 Task: Install a new extension from the Chrome Web Store.
Action: Mouse moved to (400, 249)
Screenshot: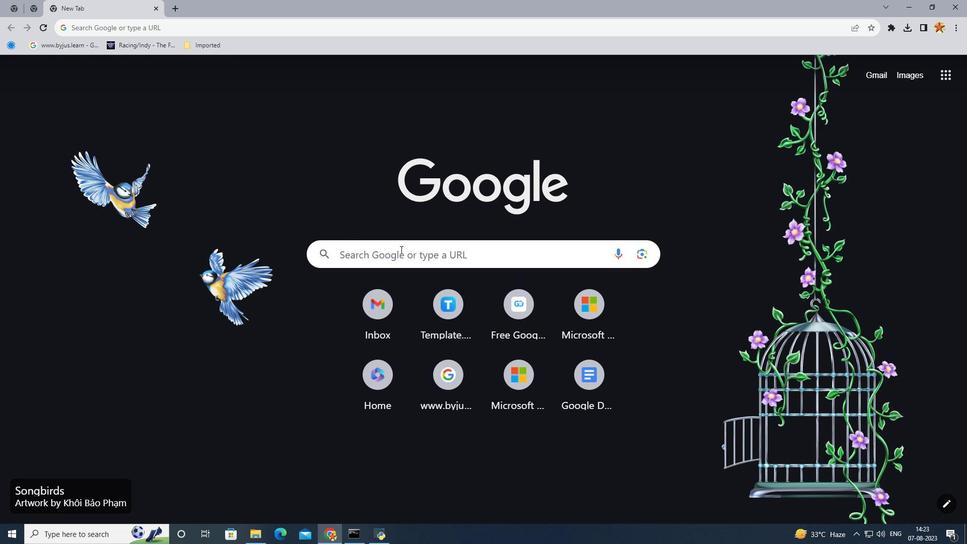 
Action: Mouse pressed left at (400, 249)
Screenshot: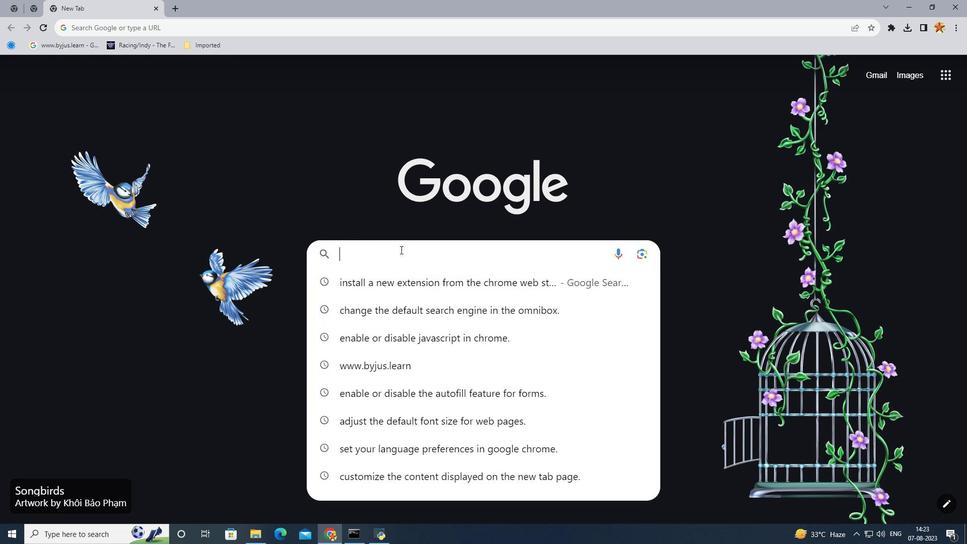 
Action: Key pressed chrom
Screenshot: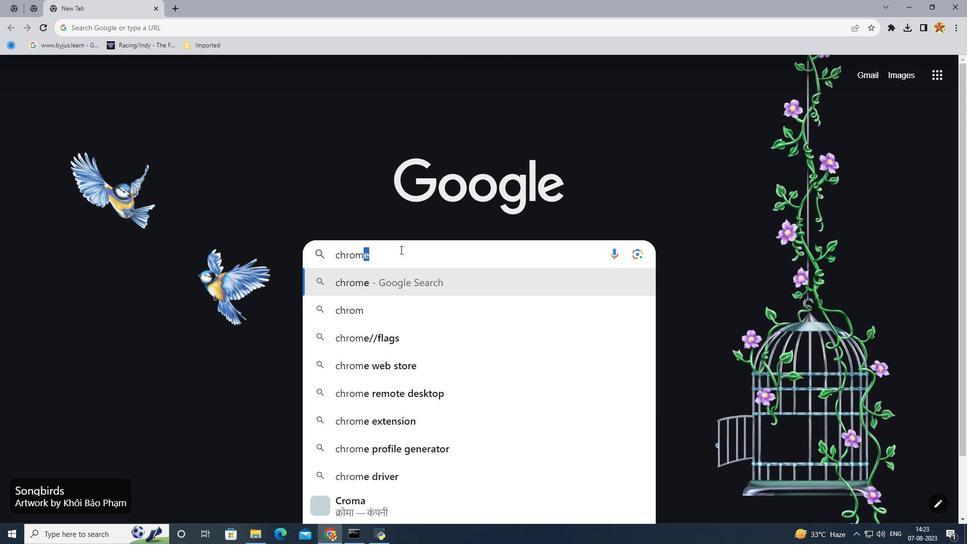 
Action: Mouse moved to (345, 358)
Screenshot: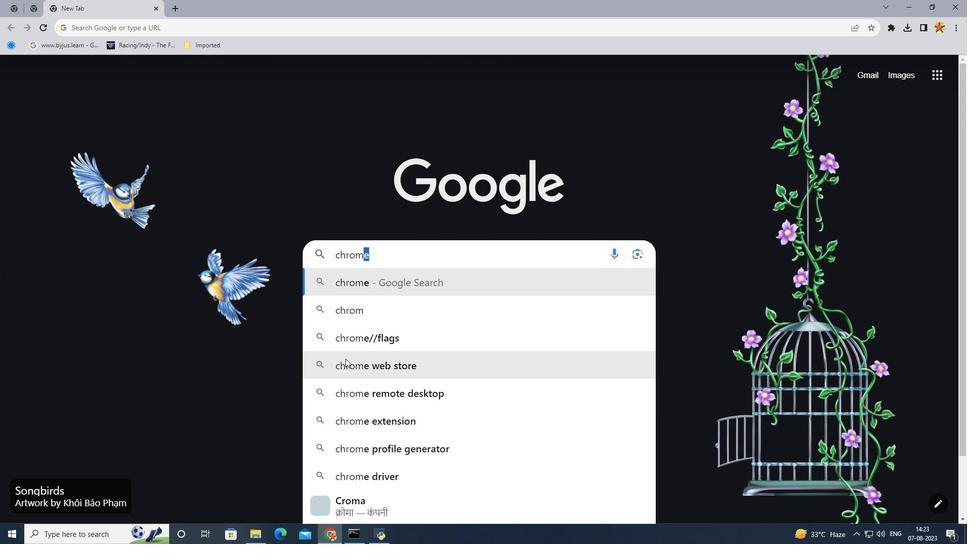 
Action: Key pressed e<Key.space>we
Screenshot: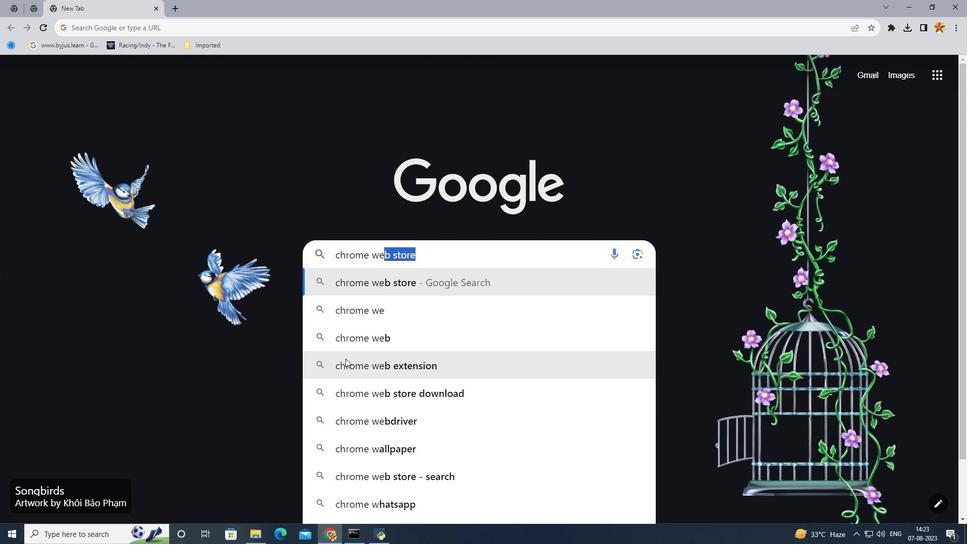 
Action: Mouse moved to (345, 358)
Screenshot: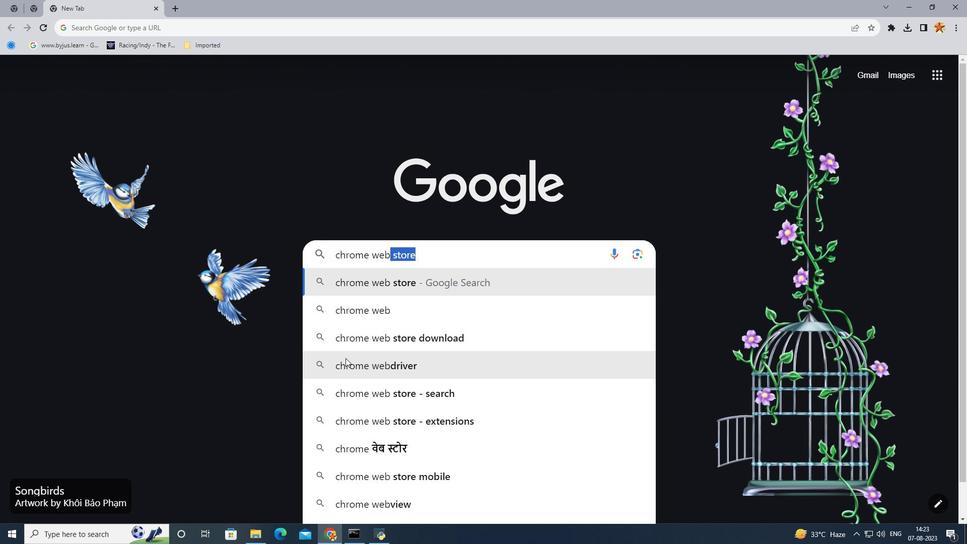 
Action: Key pressed b<Key.space>s
Screenshot: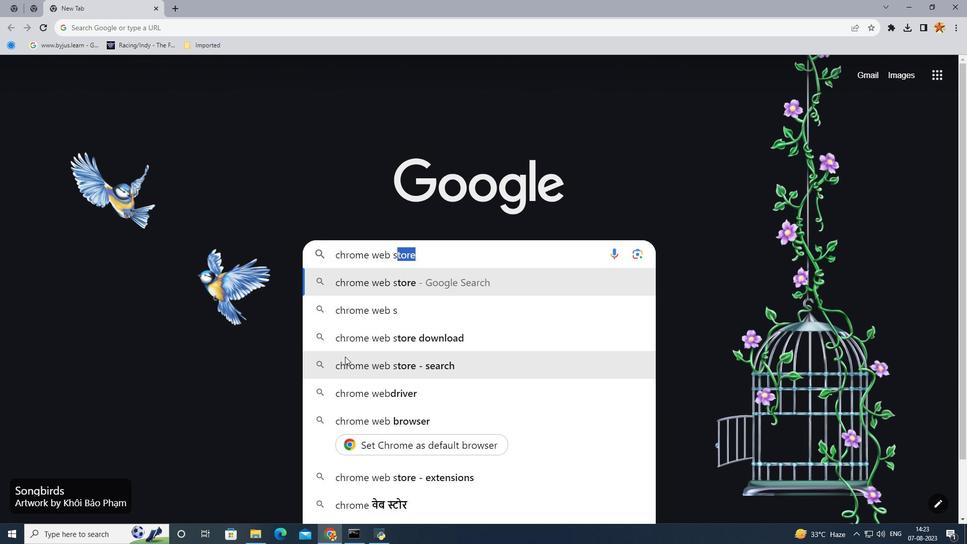 
Action: Mouse moved to (344, 354)
Screenshot: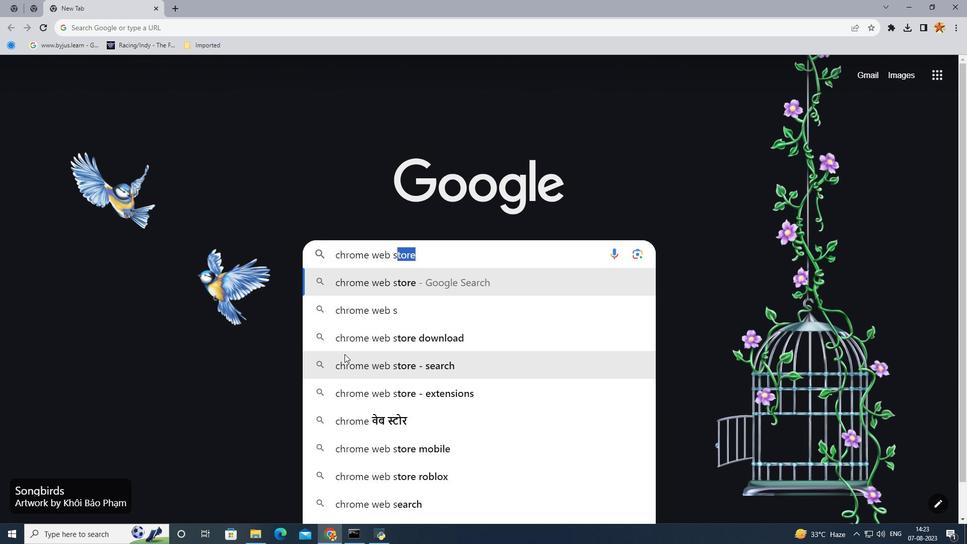 
Action: Key pressed to
Screenshot: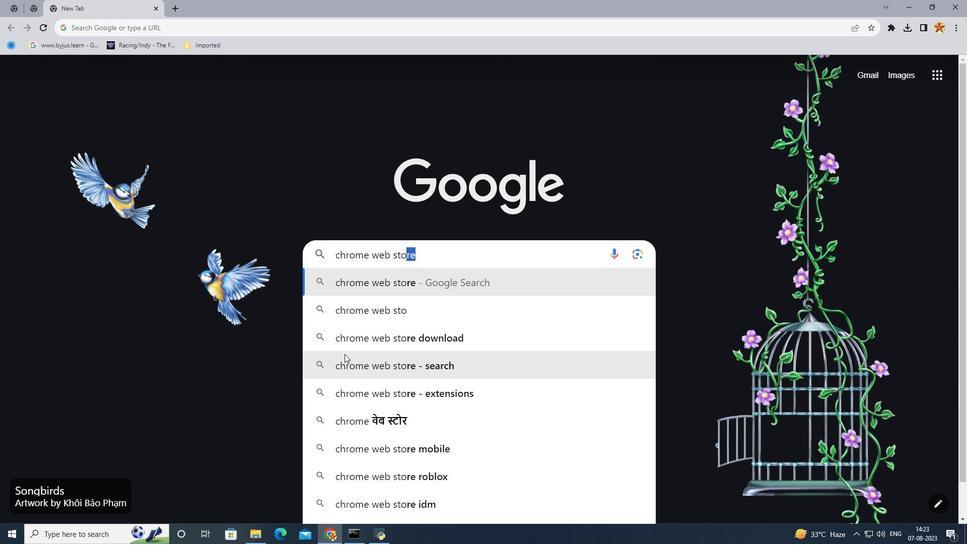 
Action: Mouse moved to (456, 282)
Screenshot: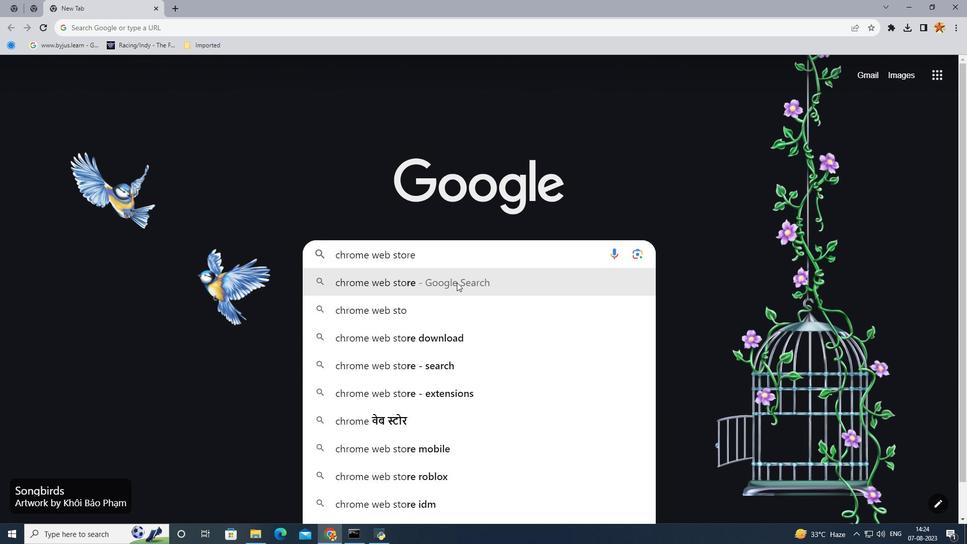 
Action: Mouse pressed left at (456, 282)
Screenshot: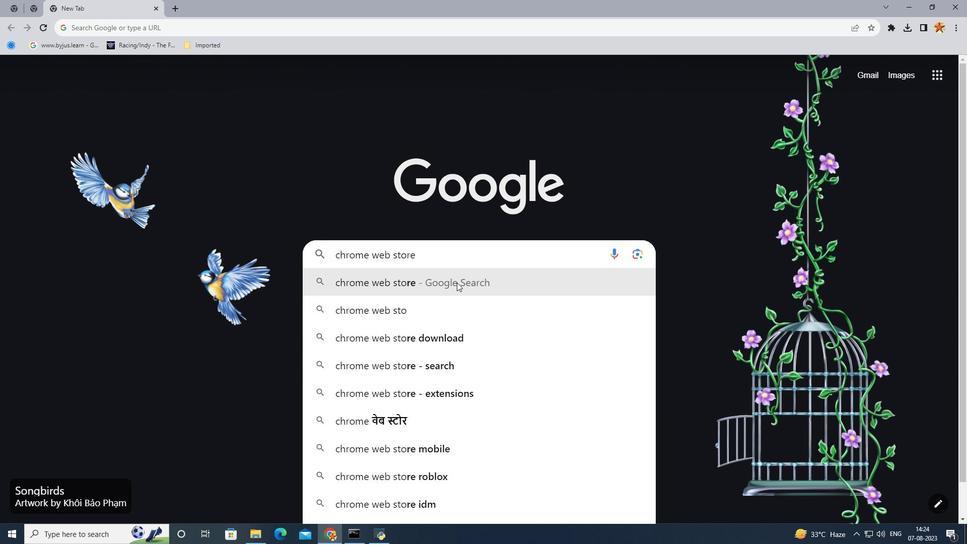
Action: Mouse moved to (213, 200)
Screenshot: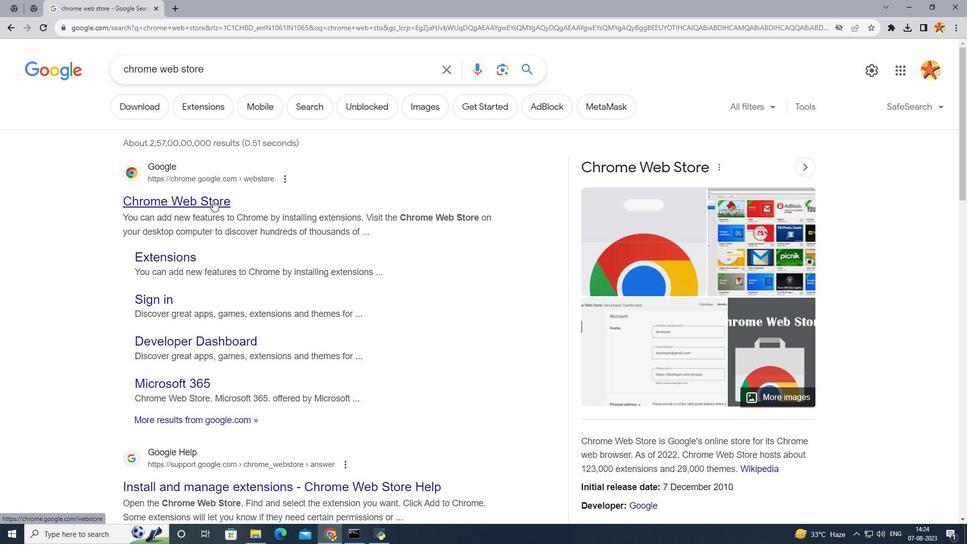 
Action: Mouse pressed left at (213, 200)
Screenshot: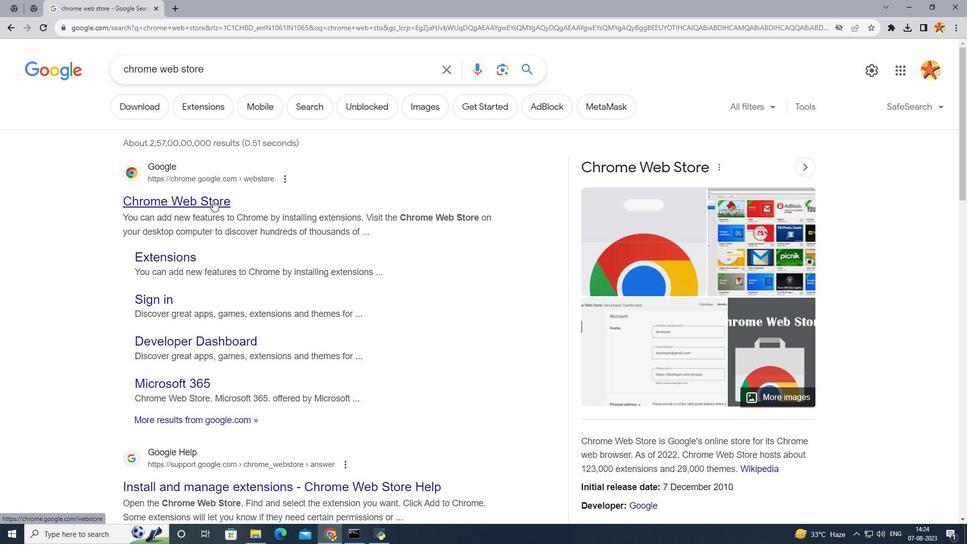 
Action: Mouse moved to (171, 265)
Screenshot: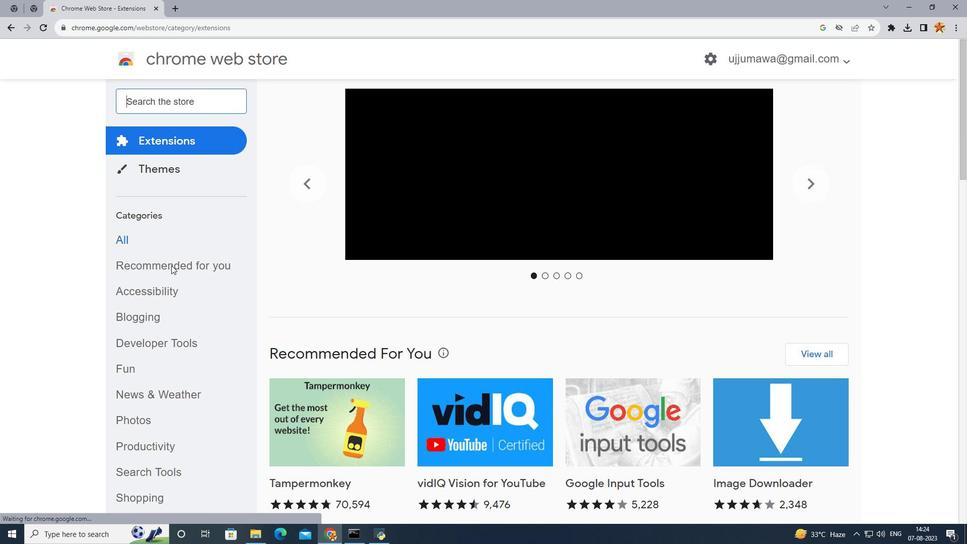
Action: Mouse scrolled (171, 264) with delta (0, 0)
Screenshot: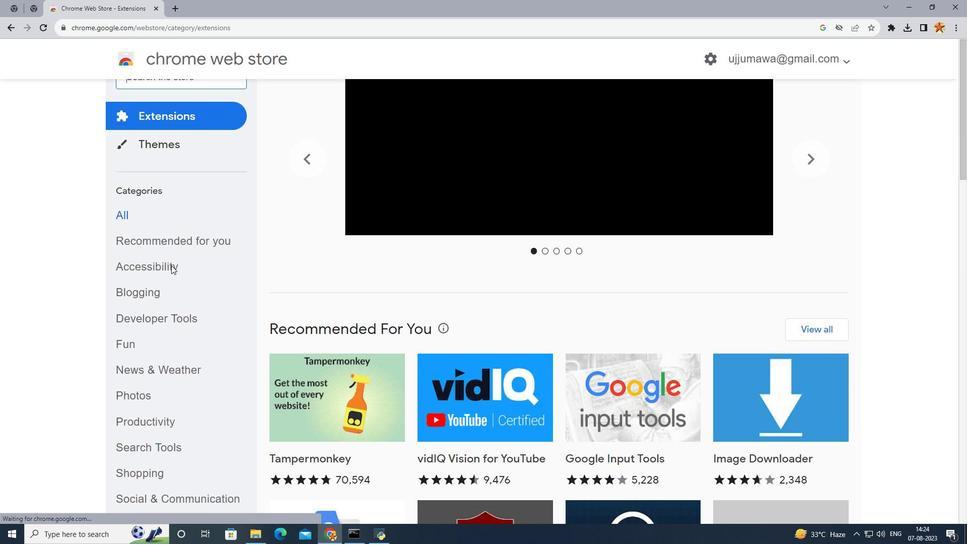 
Action: Mouse scrolled (171, 264) with delta (0, 0)
Screenshot: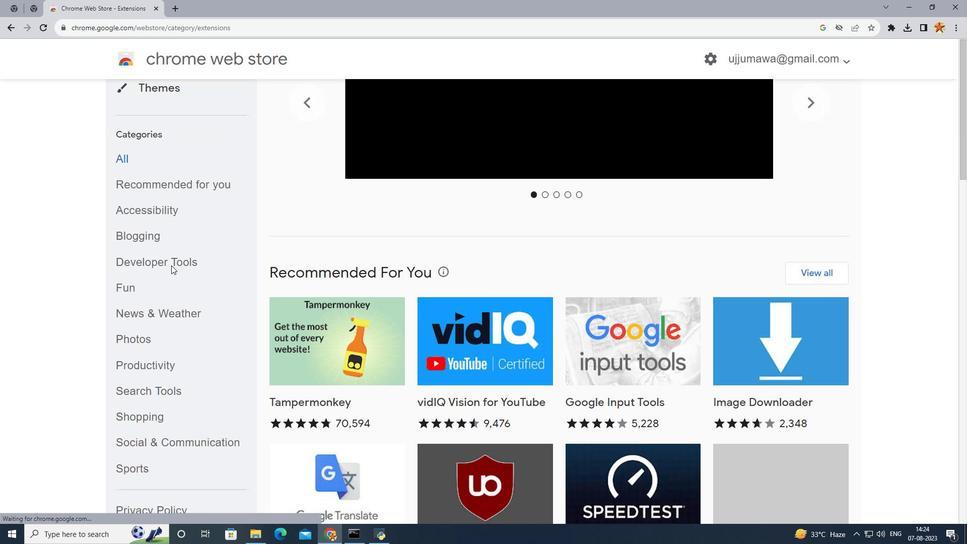 
Action: Mouse scrolled (171, 264) with delta (0, 0)
Screenshot: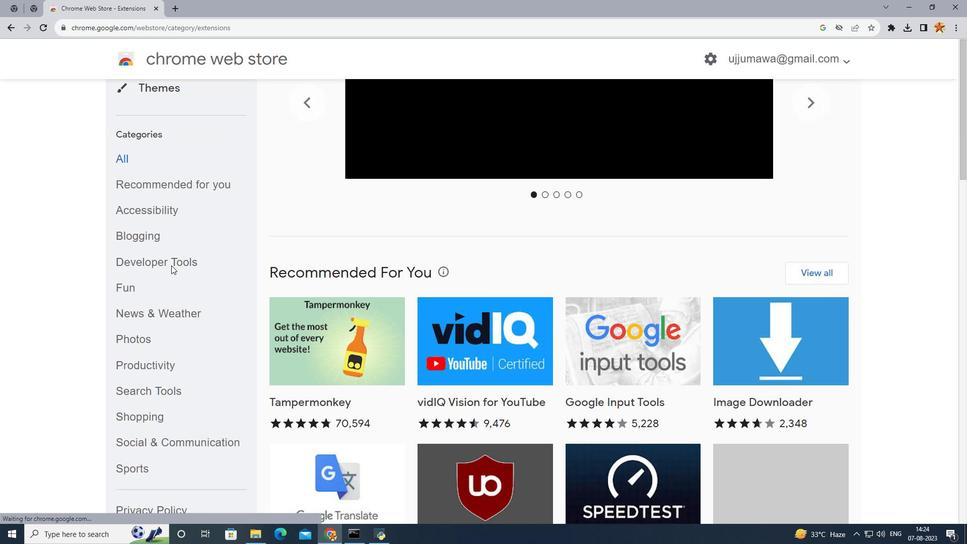
Action: Mouse moved to (179, 317)
Screenshot: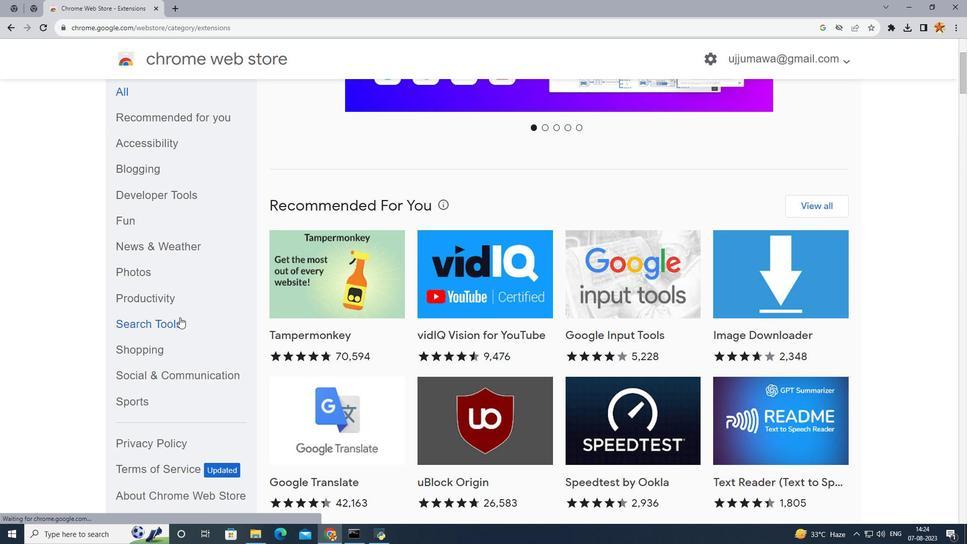
Action: Mouse scrolled (179, 317) with delta (0, 0)
Screenshot: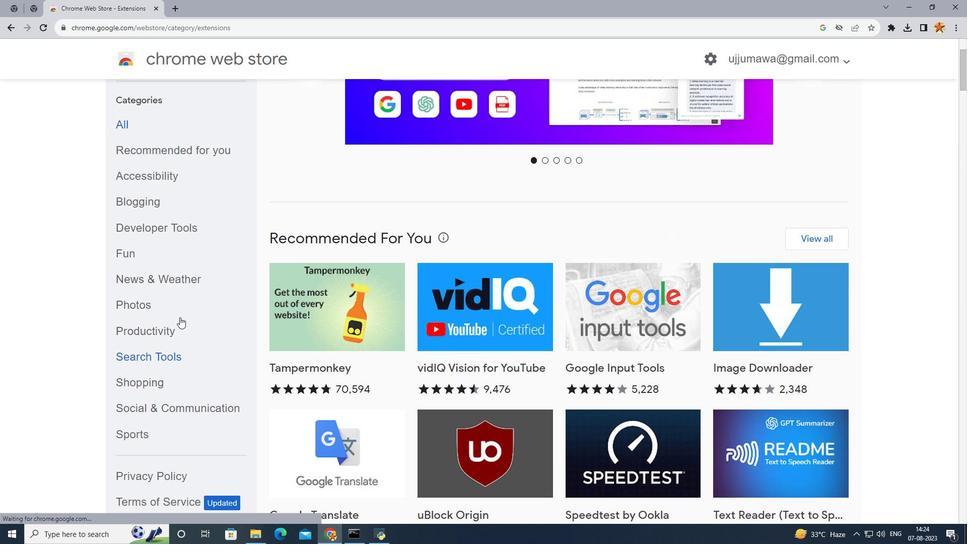 
Action: Mouse scrolled (179, 317) with delta (0, 0)
Screenshot: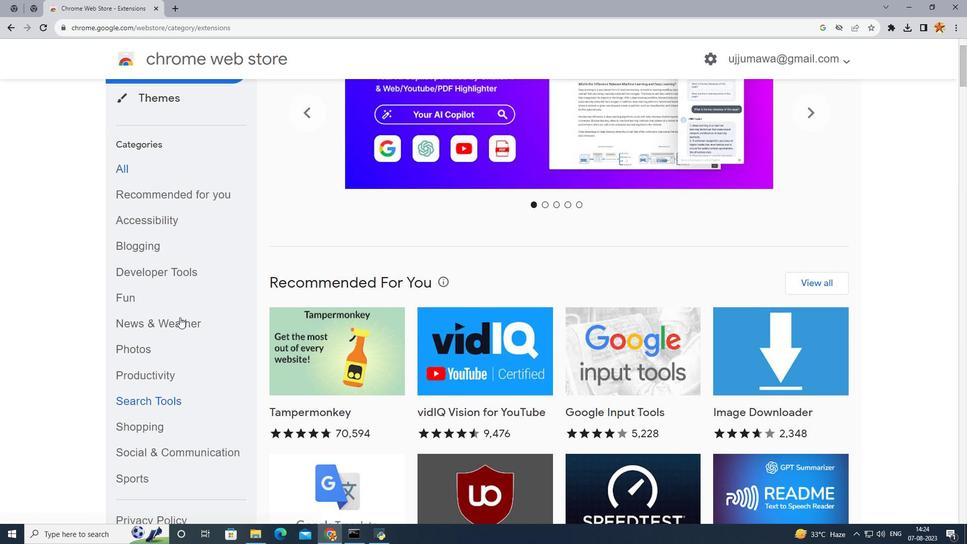 
Action: Mouse scrolled (179, 316) with delta (0, 0)
Screenshot: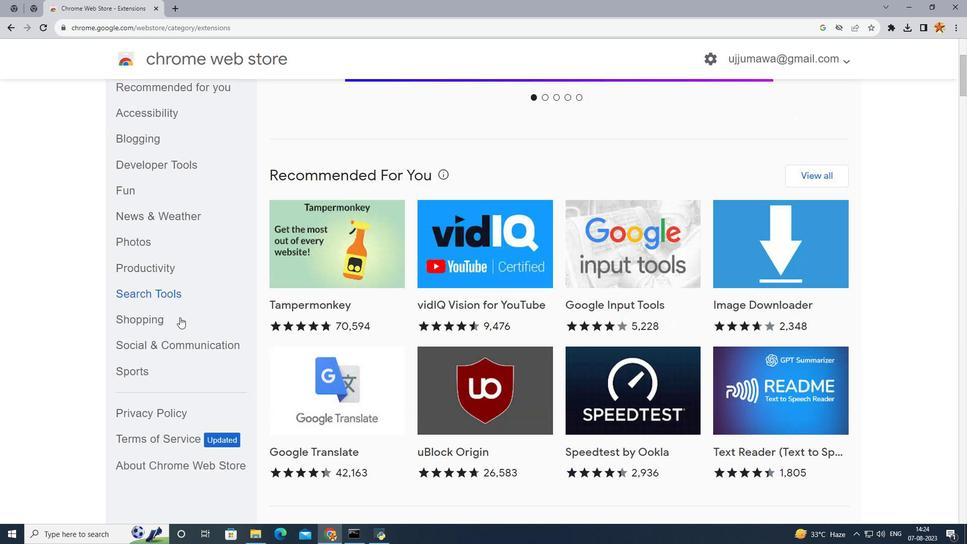 
Action: Mouse scrolled (179, 316) with delta (0, 0)
Screenshot: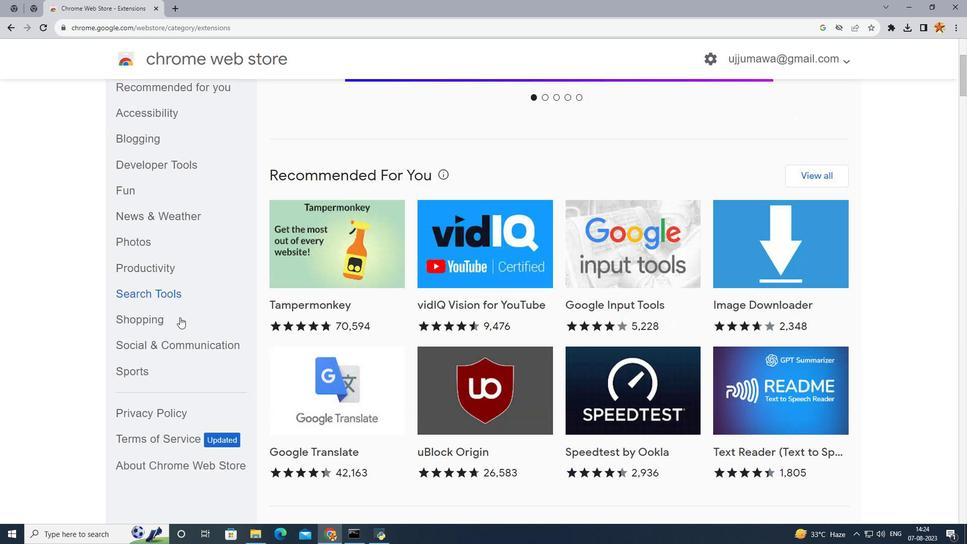 
Action: Mouse scrolled (179, 316) with delta (0, 0)
Screenshot: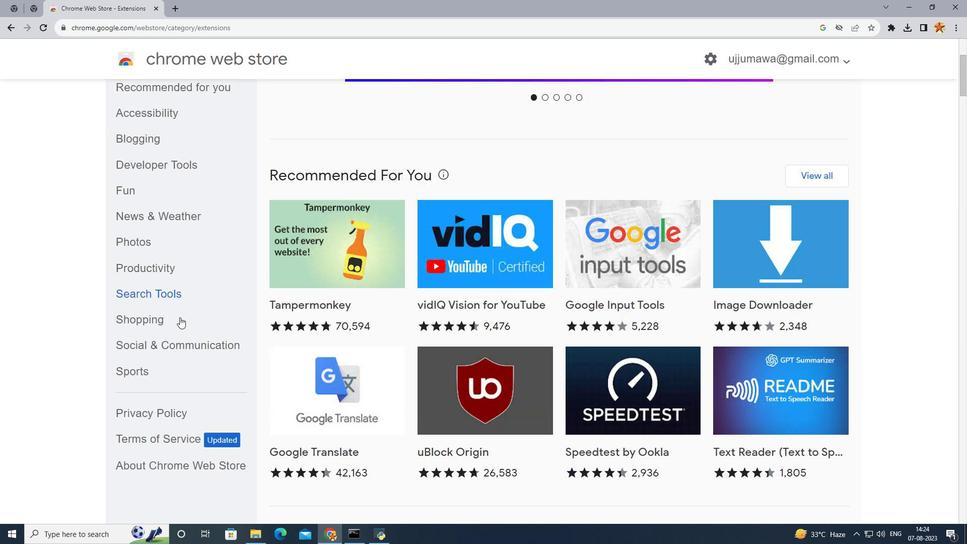
Action: Mouse scrolled (179, 316) with delta (0, 0)
Screenshot: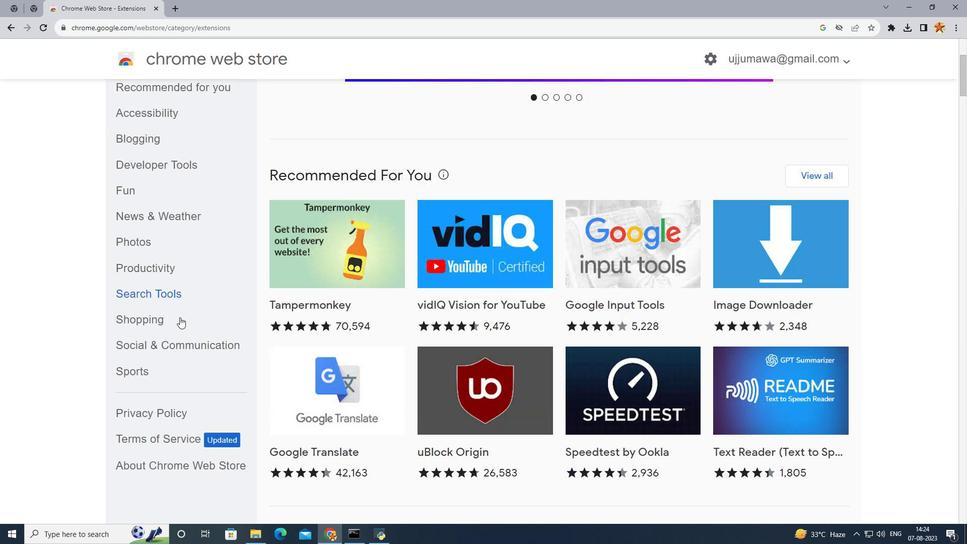 
Action: Mouse scrolled (179, 316) with delta (0, 0)
Screenshot: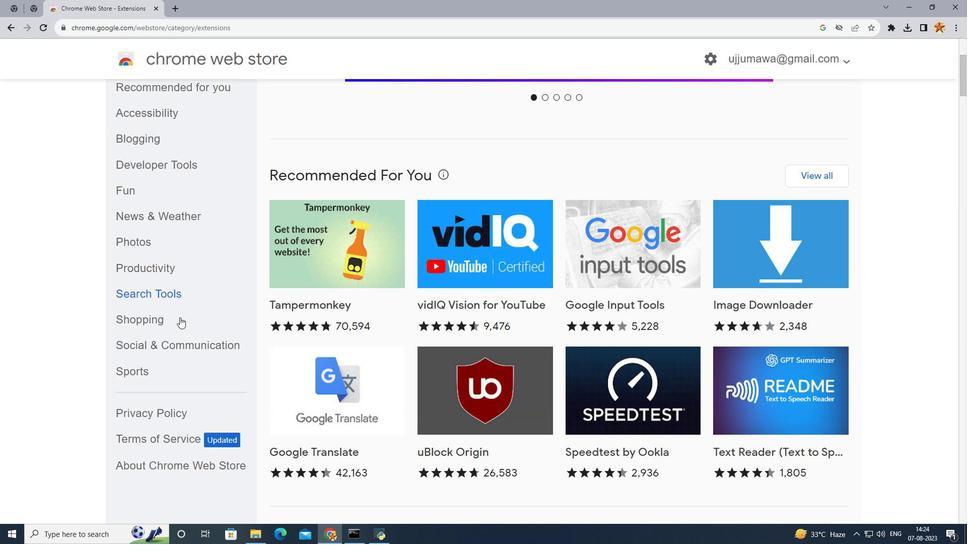 
Action: Mouse scrolled (179, 317) with delta (0, 0)
Screenshot: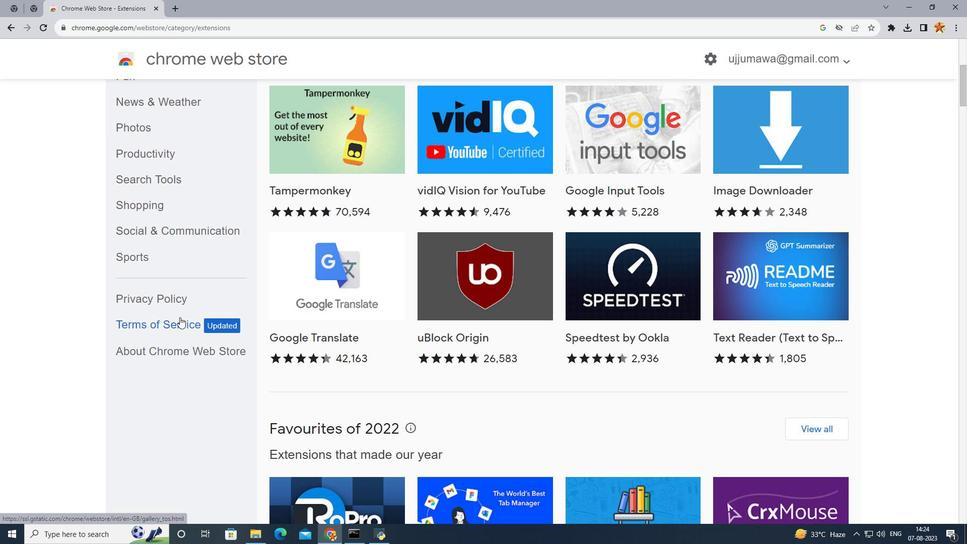 
Action: Mouse scrolled (179, 317) with delta (0, 0)
Screenshot: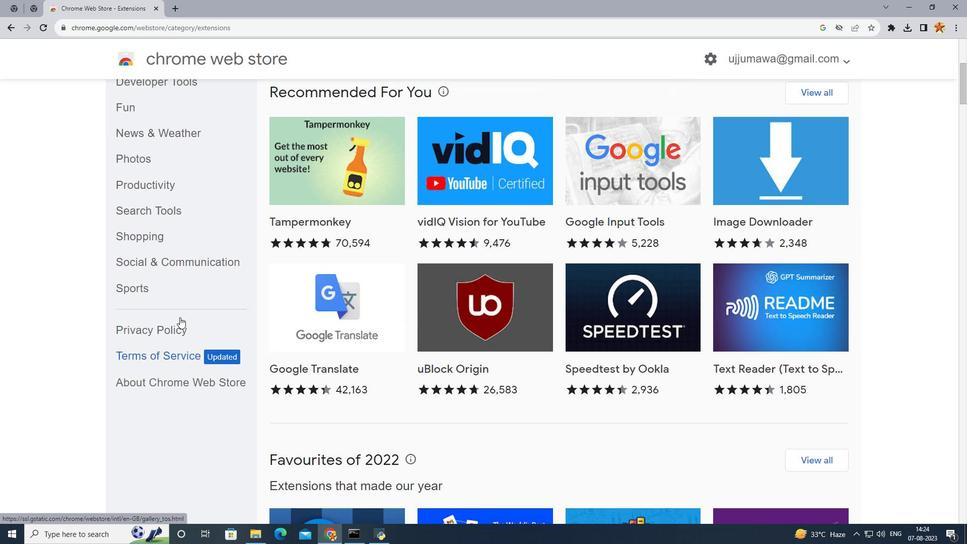 
Action: Mouse scrolled (179, 317) with delta (0, 0)
Screenshot: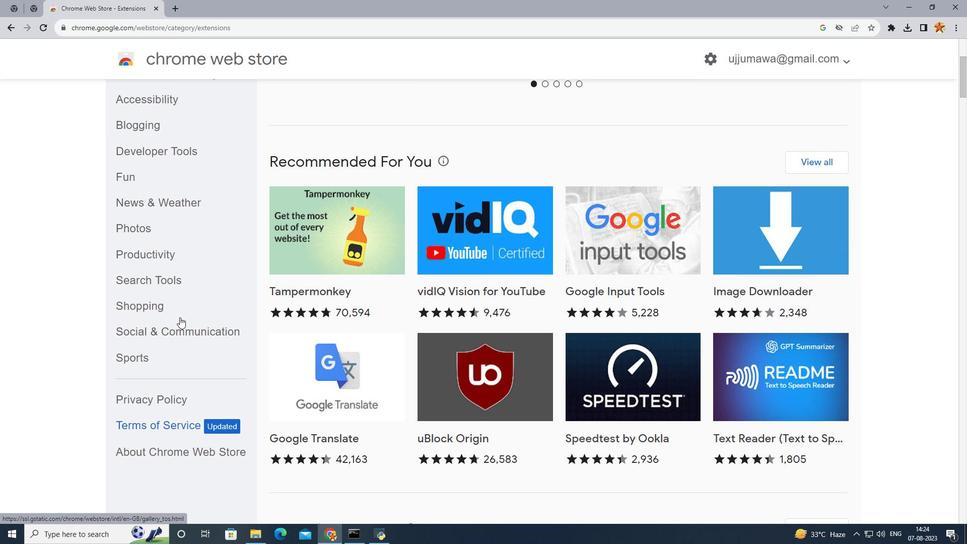 
Action: Mouse scrolled (179, 317) with delta (0, 0)
Screenshot: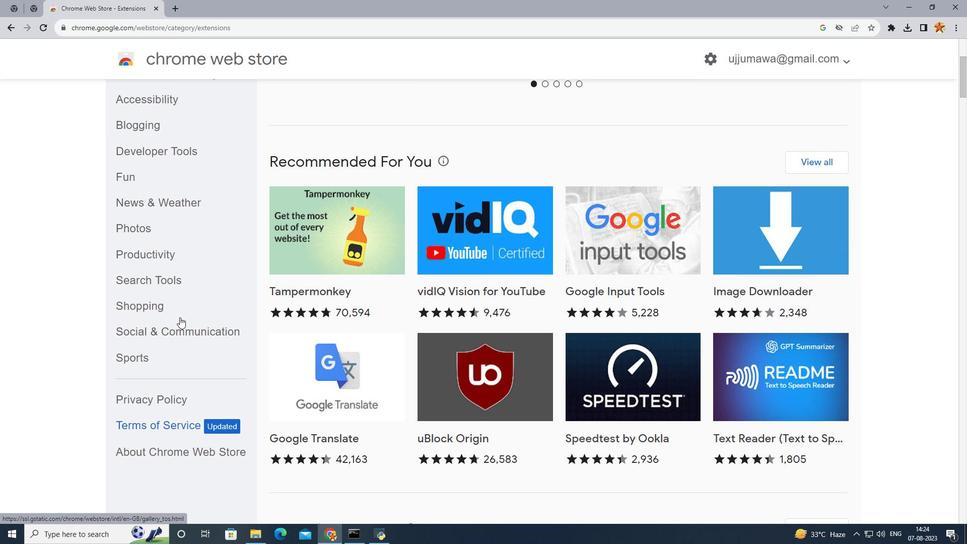 
Action: Mouse scrolled (179, 317) with delta (0, 0)
Screenshot: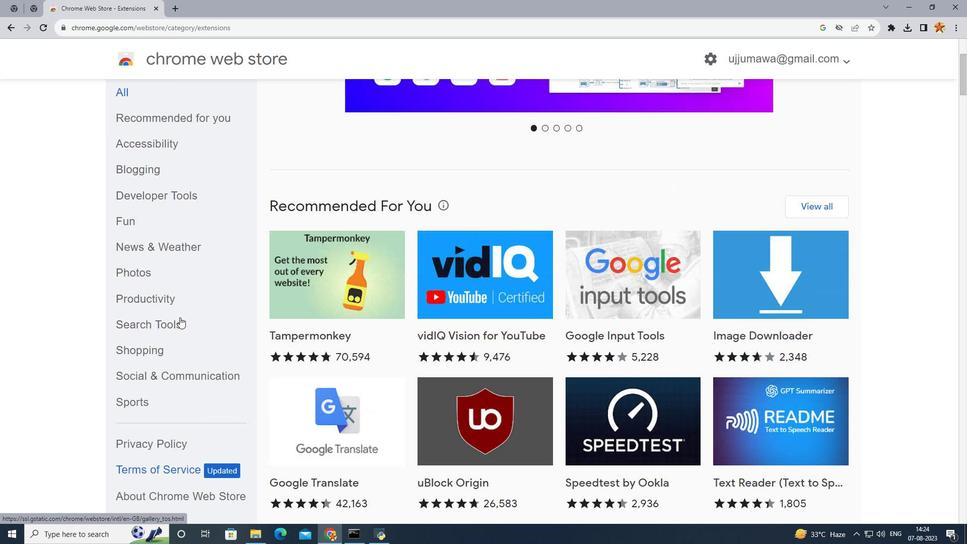 
Action: Mouse scrolled (179, 317) with delta (0, 0)
Screenshot: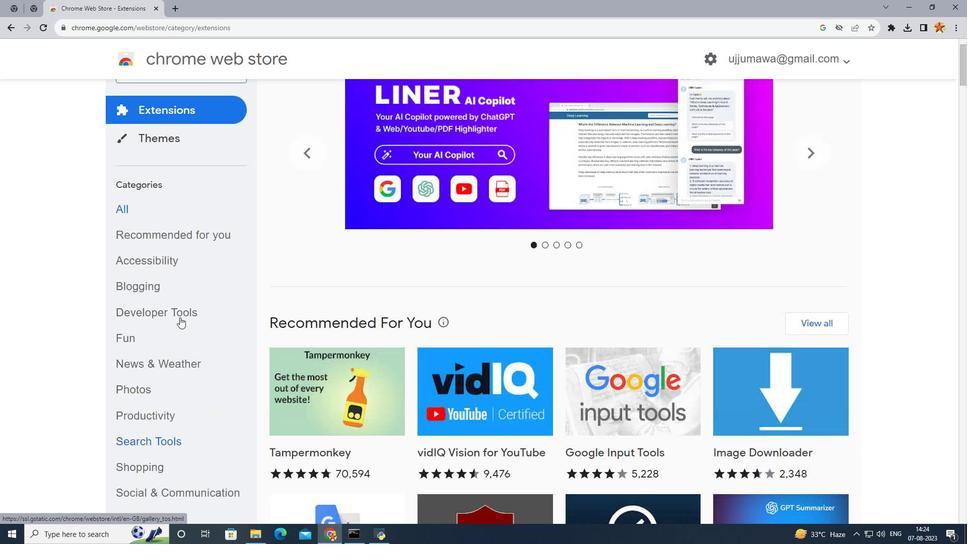 
Action: Mouse scrolled (179, 317) with delta (0, 0)
Screenshot: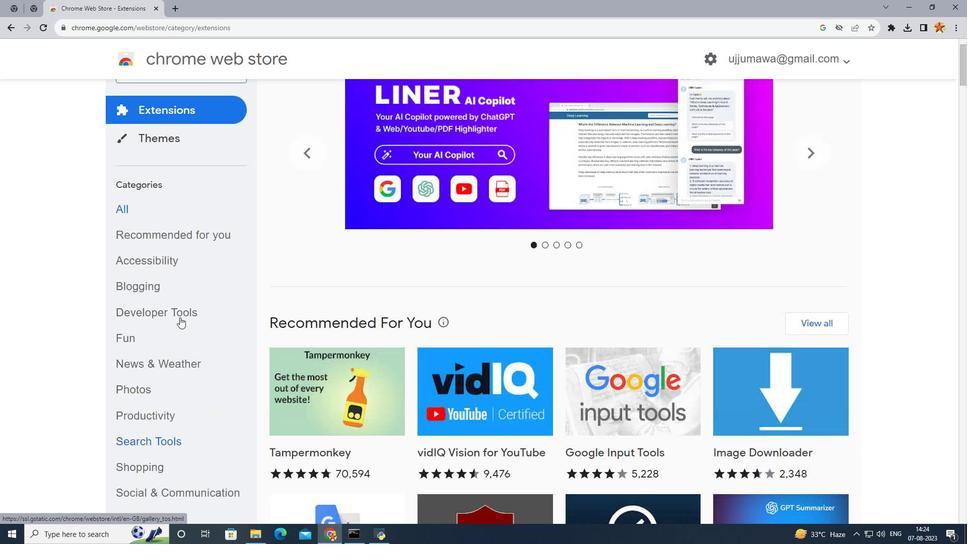 
Action: Mouse scrolled (179, 317) with delta (0, 0)
Screenshot: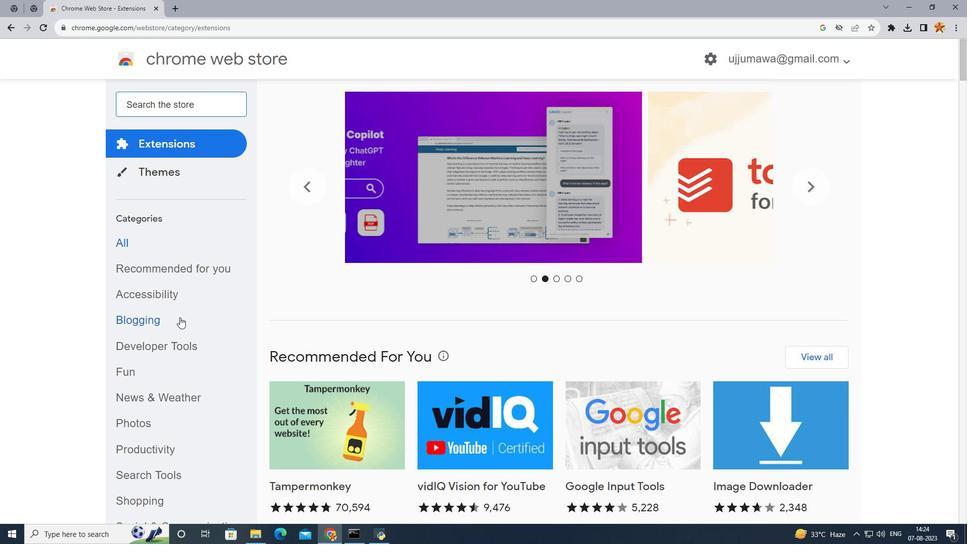 
Action: Mouse scrolled (179, 317) with delta (0, 0)
Screenshot: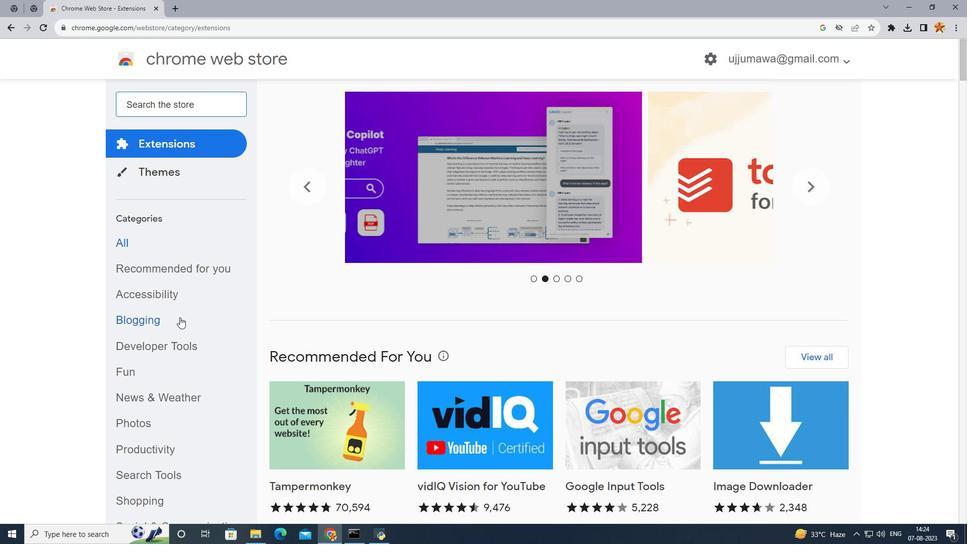 
Action: Mouse scrolled (179, 317) with delta (0, 0)
Screenshot: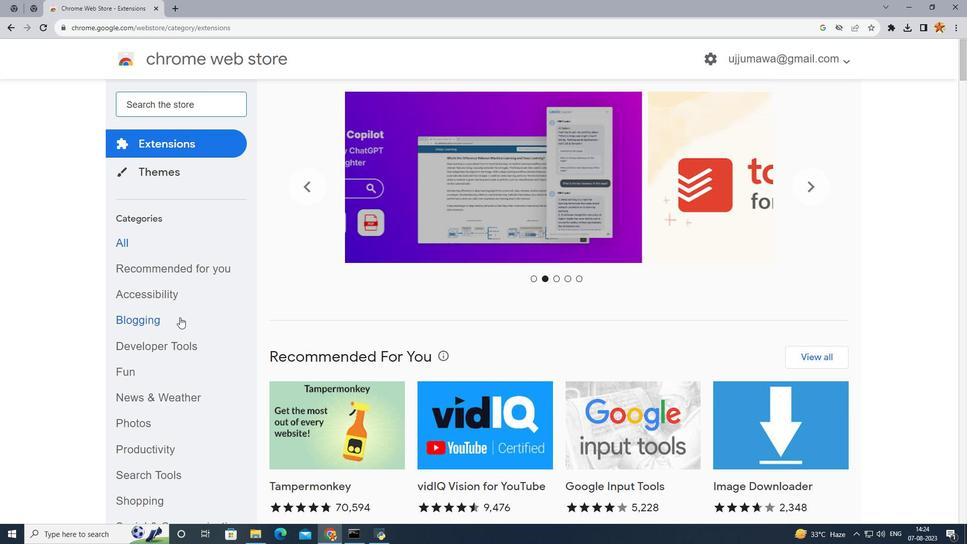 
Action: Mouse scrolled (179, 317) with delta (0, 0)
Screenshot: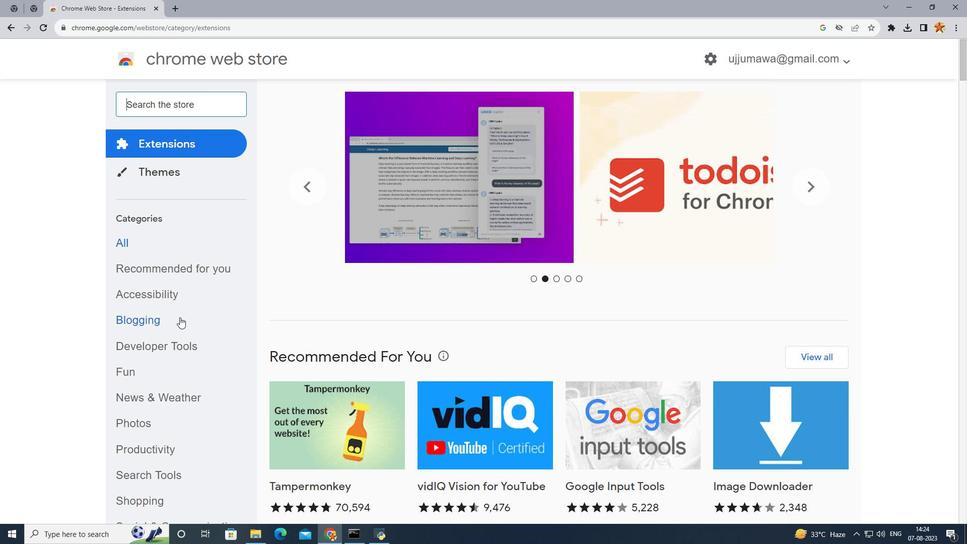 
Action: Mouse scrolled (179, 317) with delta (0, 0)
Screenshot: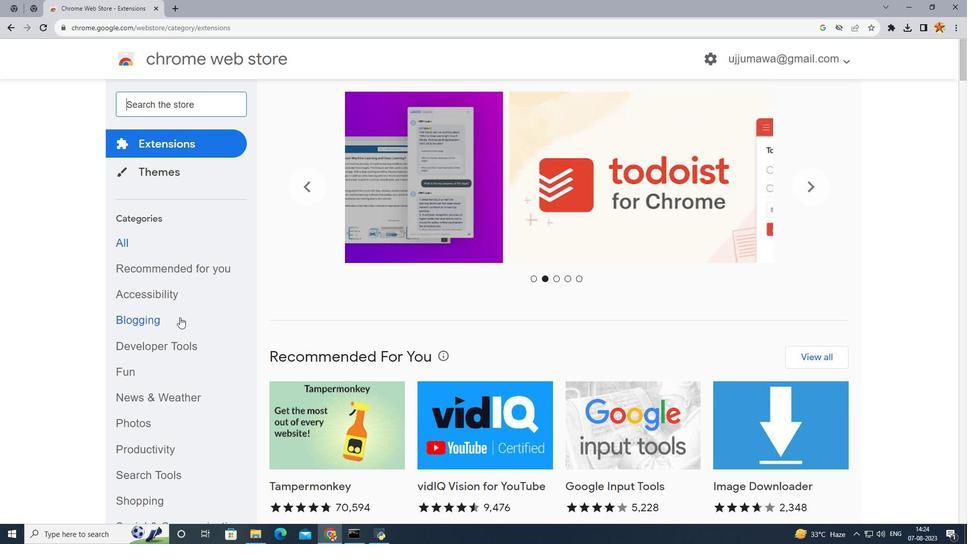 
Action: Mouse moved to (171, 140)
Screenshot: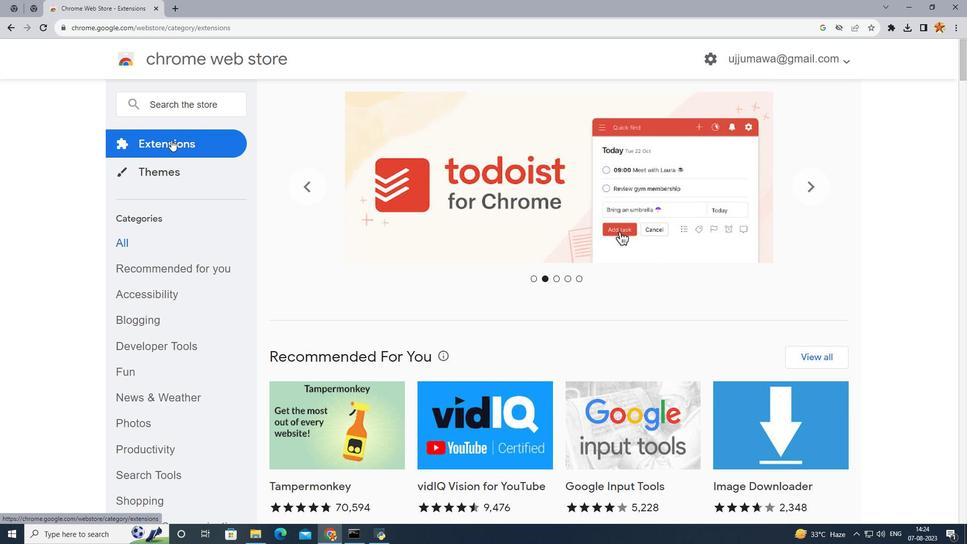 
Action: Mouse pressed left at (171, 140)
Screenshot: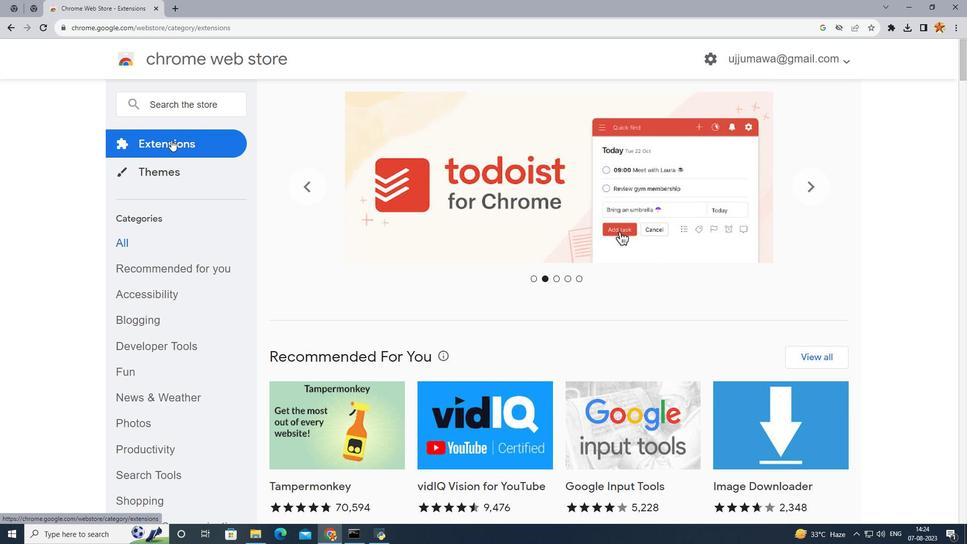 
Action: Mouse moved to (367, 326)
Screenshot: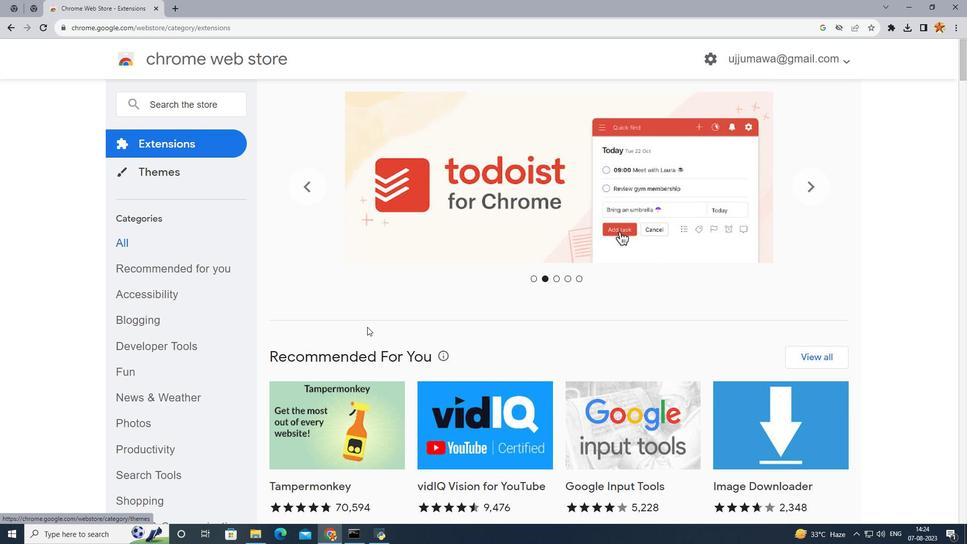 
Action: Mouse scrolled (367, 326) with delta (0, 0)
Screenshot: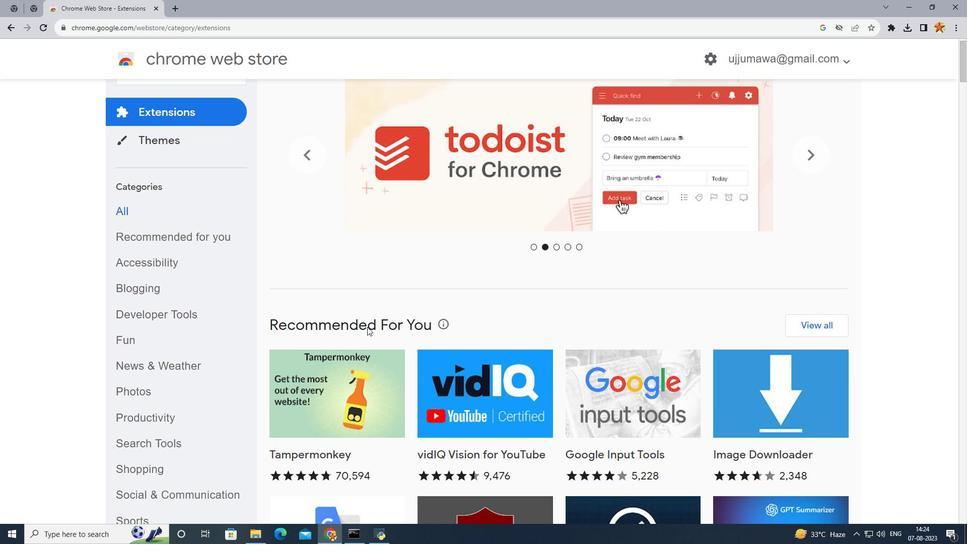 
Action: Mouse scrolled (367, 326) with delta (0, 0)
Screenshot: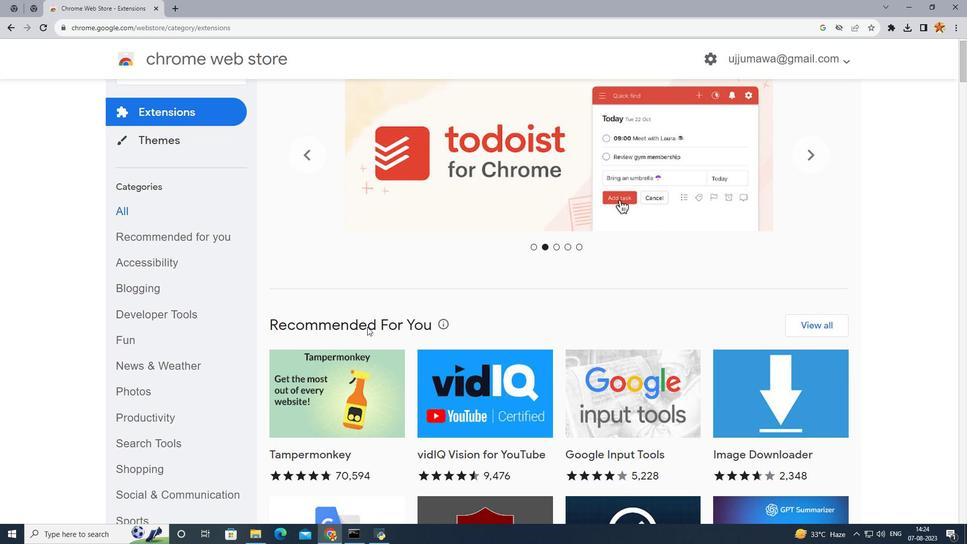 
Action: Mouse scrolled (367, 326) with delta (0, 0)
Screenshot: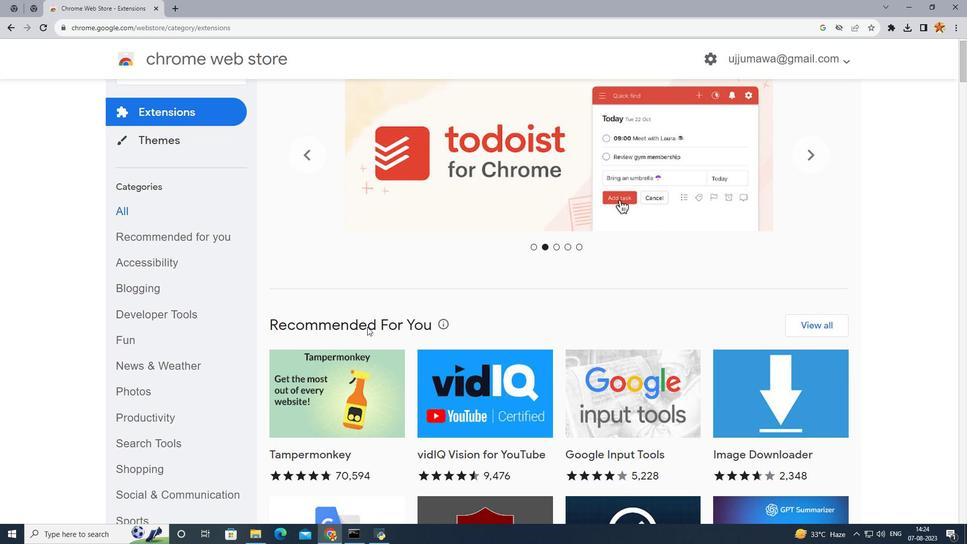 
Action: Mouse scrolled (367, 326) with delta (0, 0)
Screenshot: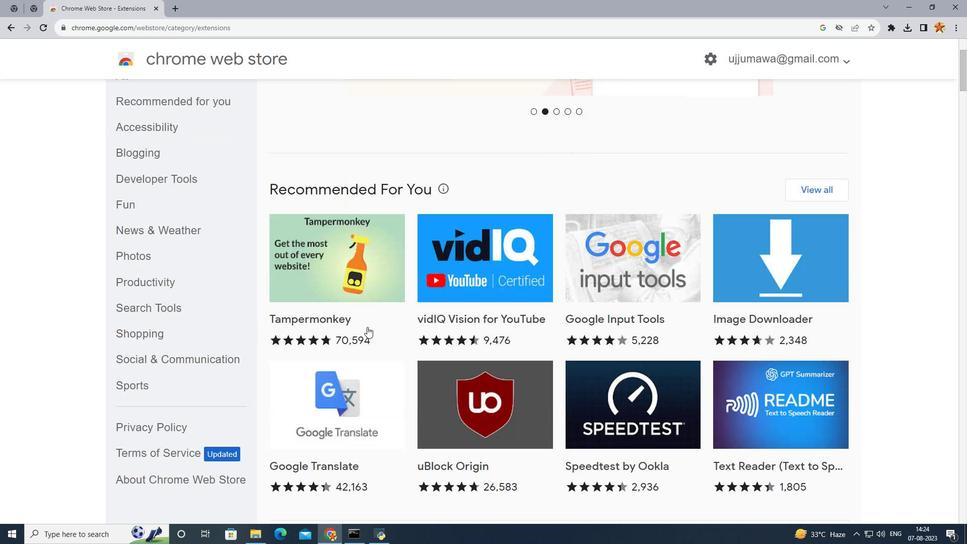 
Action: Mouse scrolled (367, 326) with delta (0, 0)
Screenshot: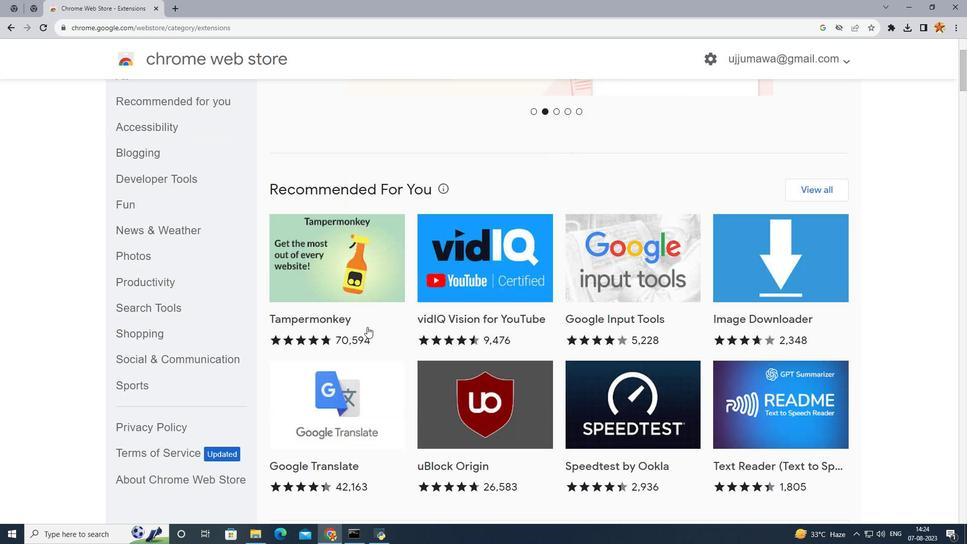 
Action: Mouse scrolled (367, 326) with delta (0, 0)
Screenshot: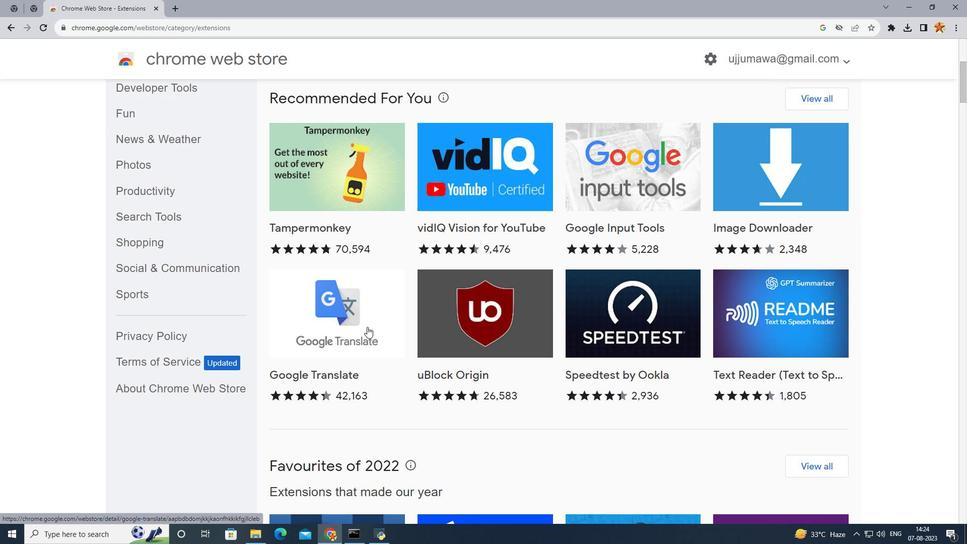 
Action: Mouse scrolled (367, 326) with delta (0, 0)
Screenshot: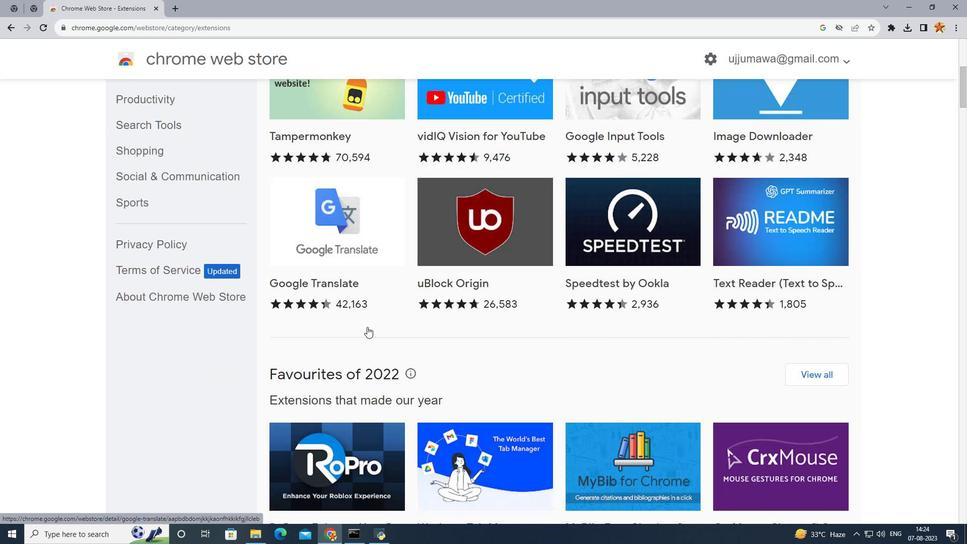 
Action: Mouse scrolled (367, 326) with delta (0, 0)
Screenshot: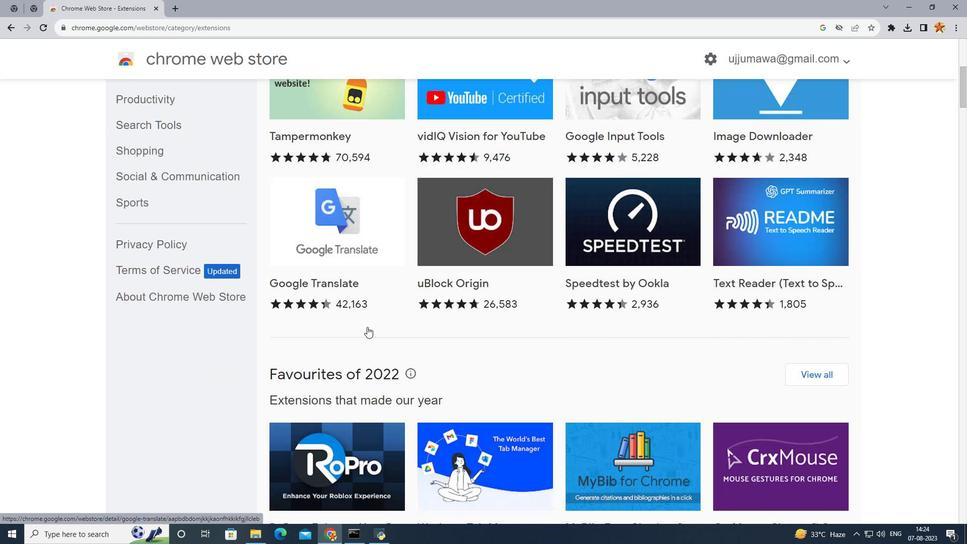 
Action: Mouse scrolled (367, 326) with delta (0, 0)
Screenshot: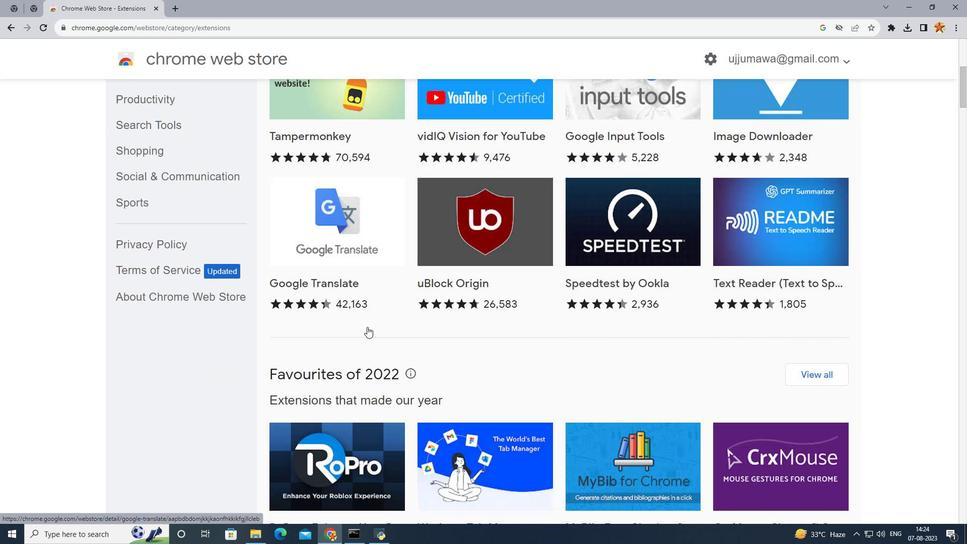 
Action: Mouse scrolled (367, 326) with delta (0, 0)
Screenshot: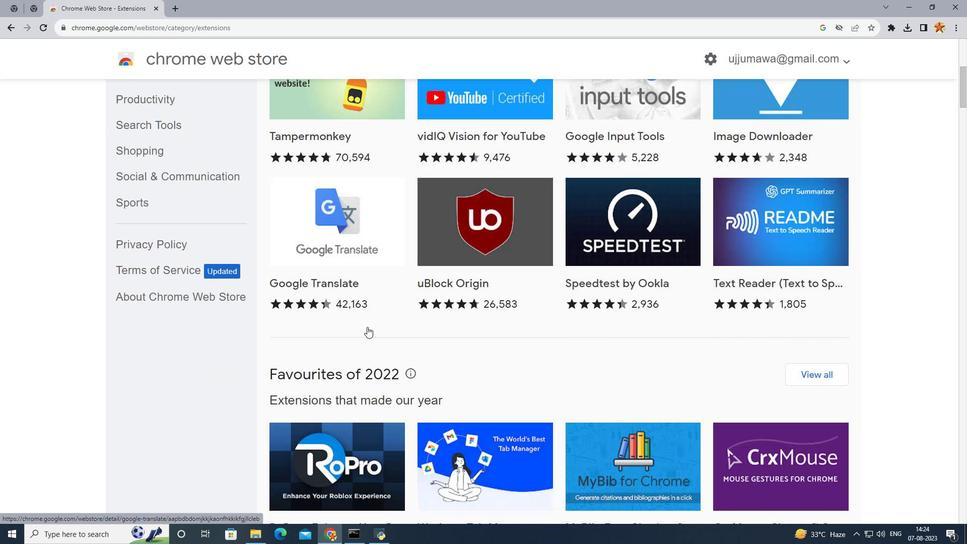 
Action: Mouse scrolled (367, 327) with delta (0, 0)
Screenshot: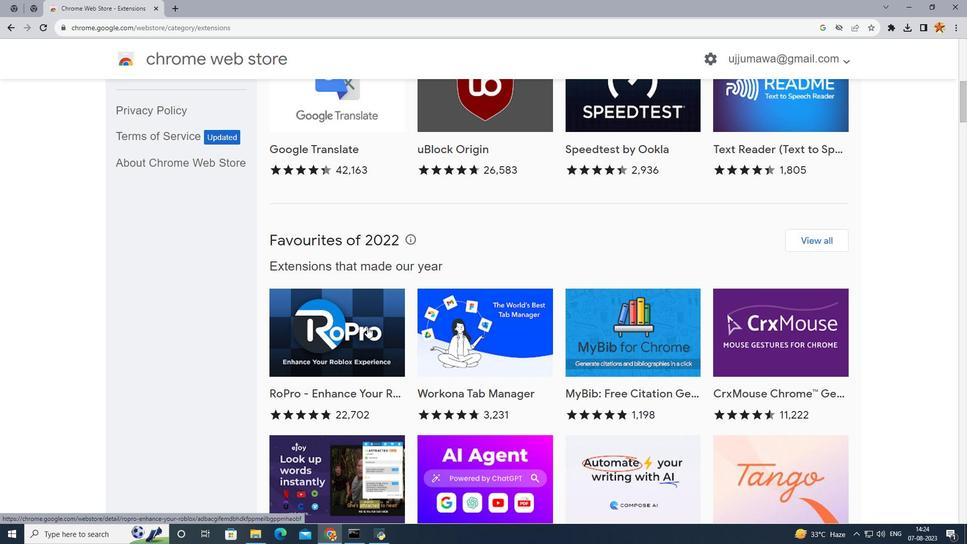 
Action: Mouse scrolled (367, 327) with delta (0, 0)
Screenshot: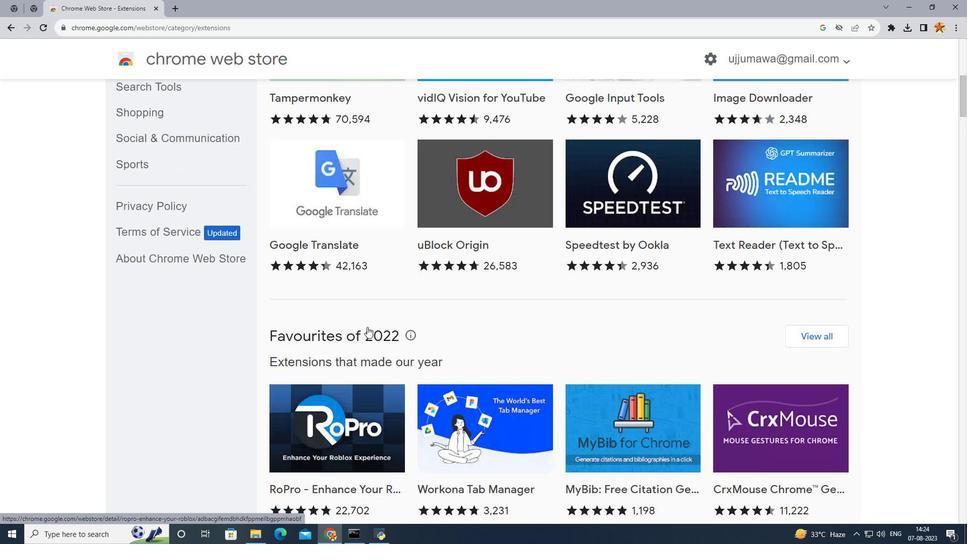 
Action: Mouse scrolled (367, 327) with delta (0, 0)
Screenshot: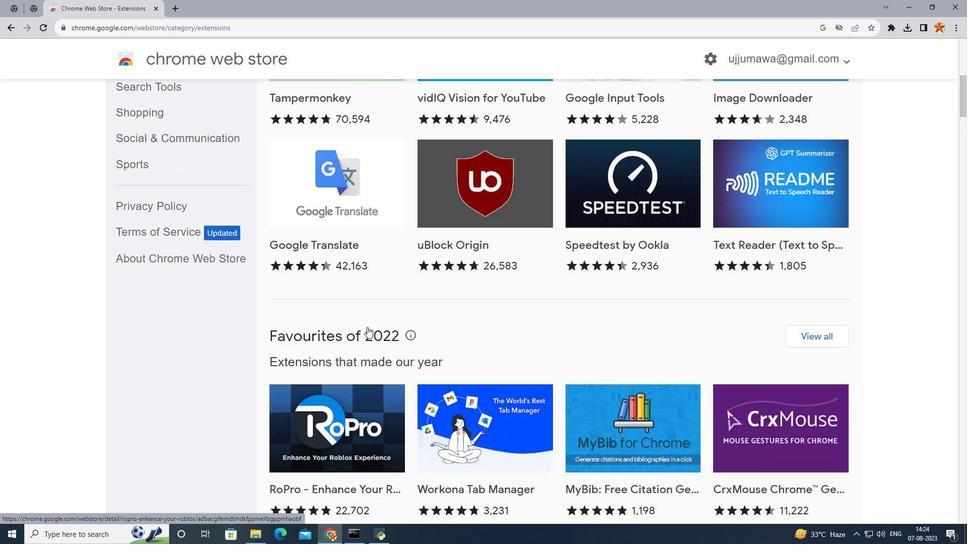 
Action: Mouse scrolled (367, 327) with delta (0, 0)
Screenshot: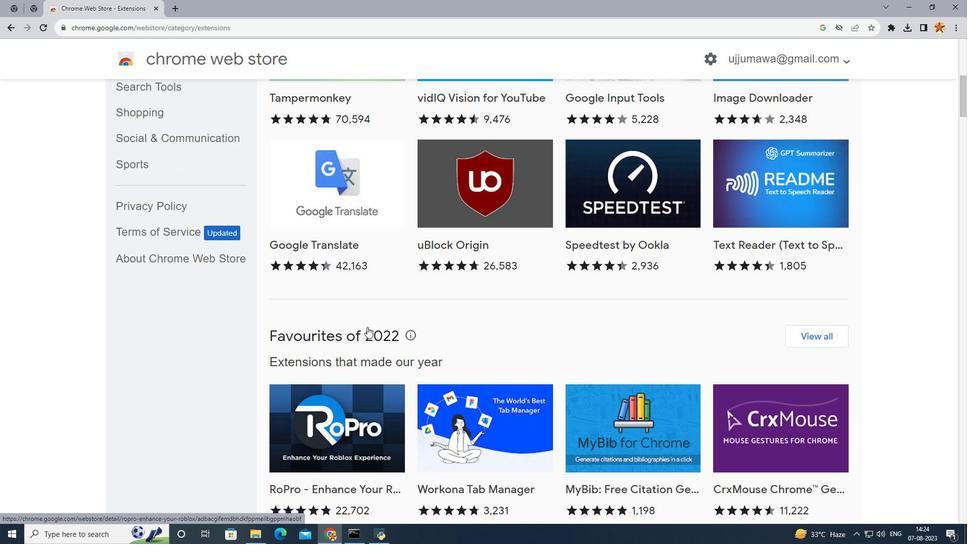 
Action: Mouse scrolled (367, 327) with delta (0, 0)
Screenshot: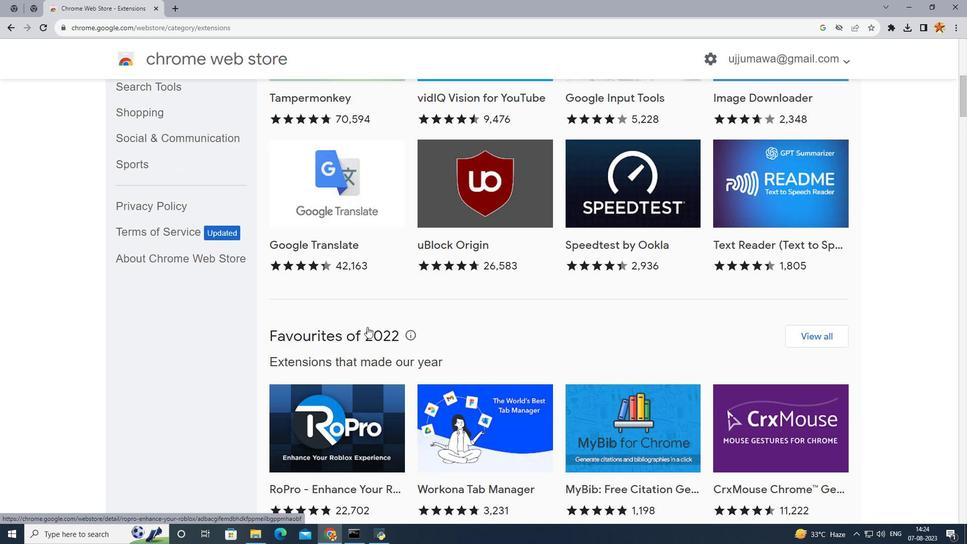 
Action: Mouse scrolled (367, 327) with delta (0, 0)
Screenshot: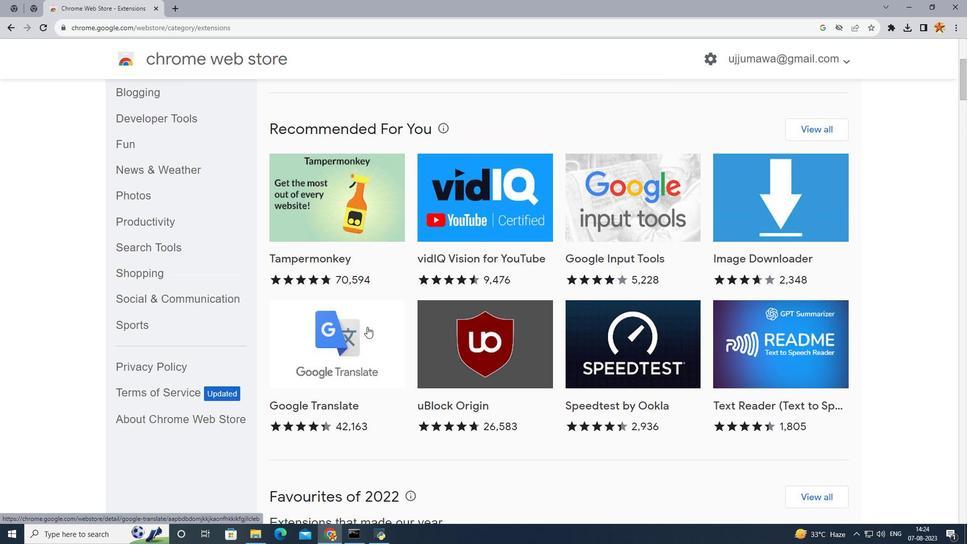 
Action: Mouse scrolled (367, 327) with delta (0, 0)
Screenshot: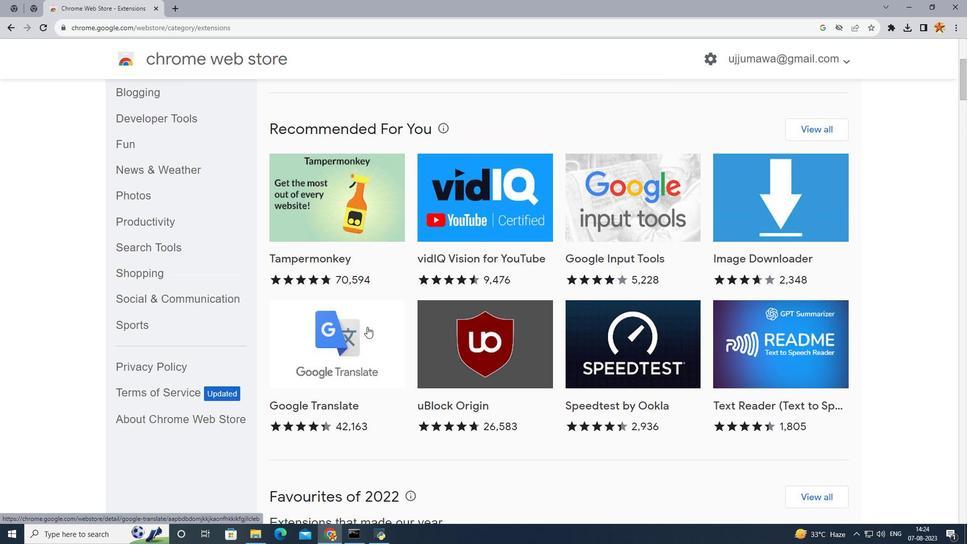 
Action: Mouse scrolled (367, 327) with delta (0, 0)
Screenshot: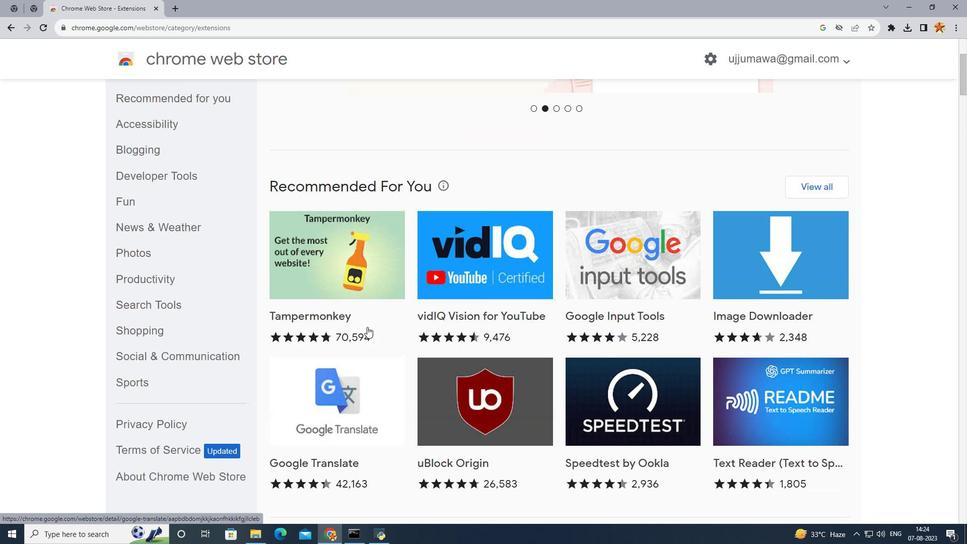 
Action: Mouse scrolled (367, 327) with delta (0, 0)
Screenshot: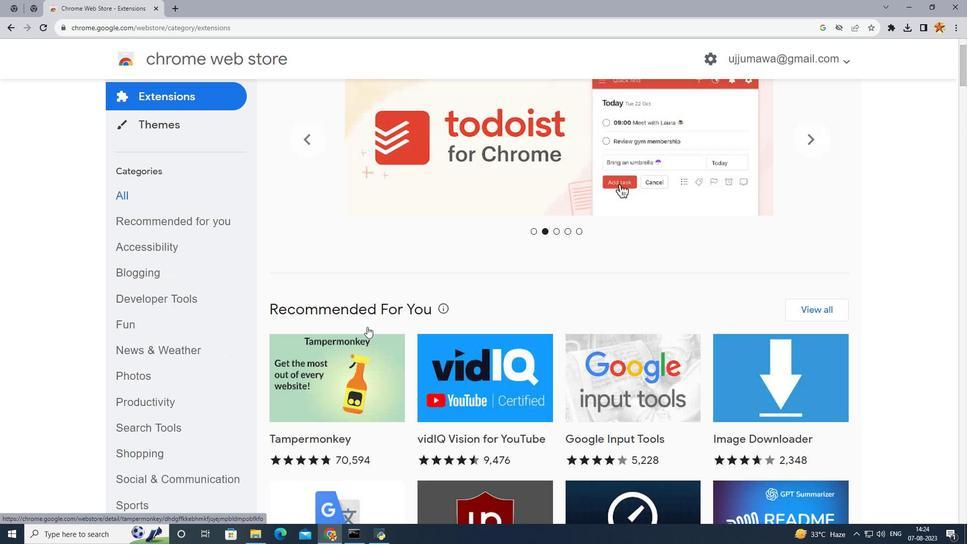 
Action: Mouse scrolled (367, 327) with delta (0, 0)
Screenshot: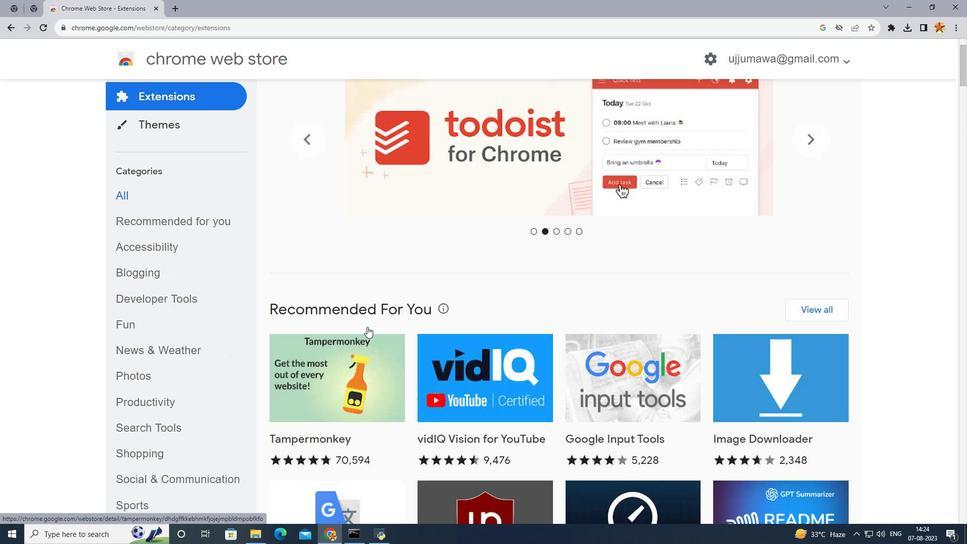 
Action: Mouse scrolled (367, 326) with delta (0, 0)
Screenshot: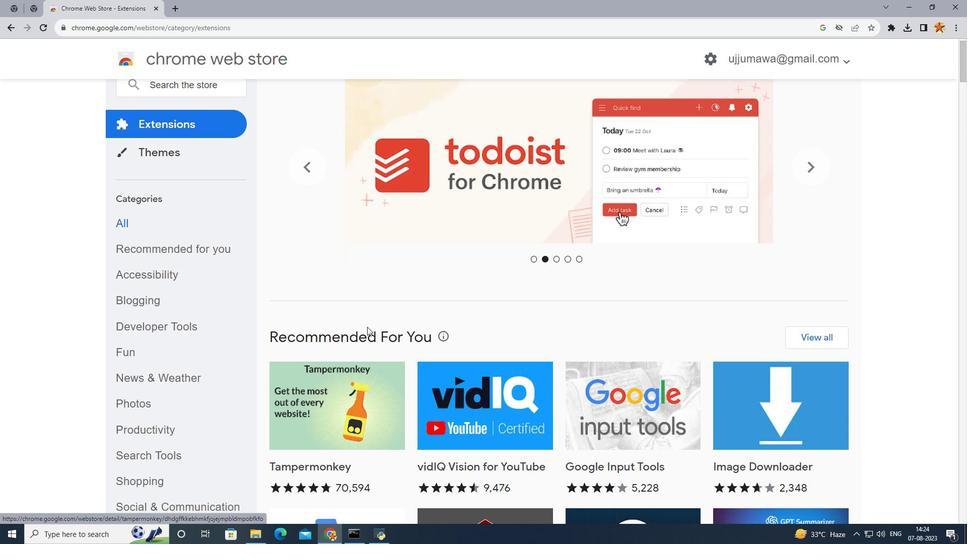 
Action: Mouse scrolled (367, 326) with delta (0, 0)
Screenshot: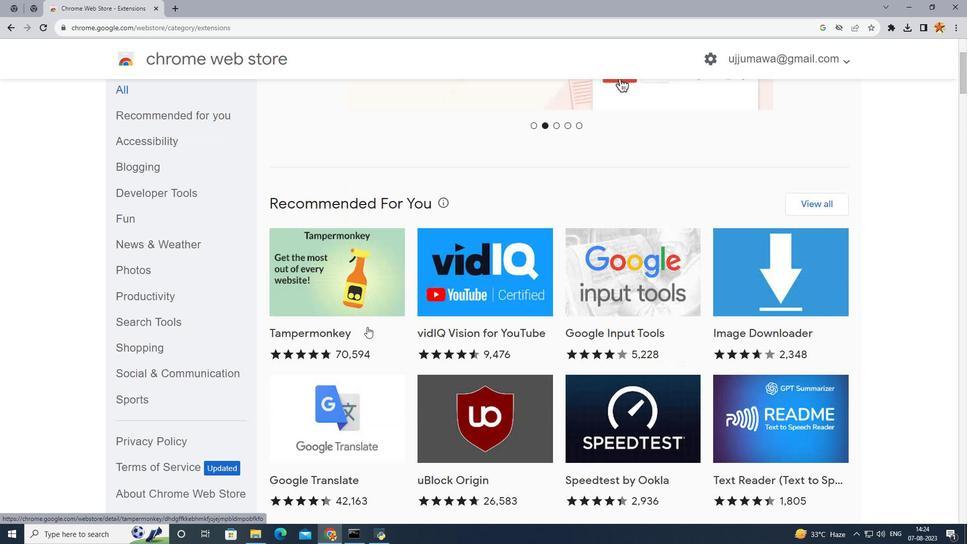 
Action: Mouse scrolled (367, 326) with delta (0, 0)
Screenshot: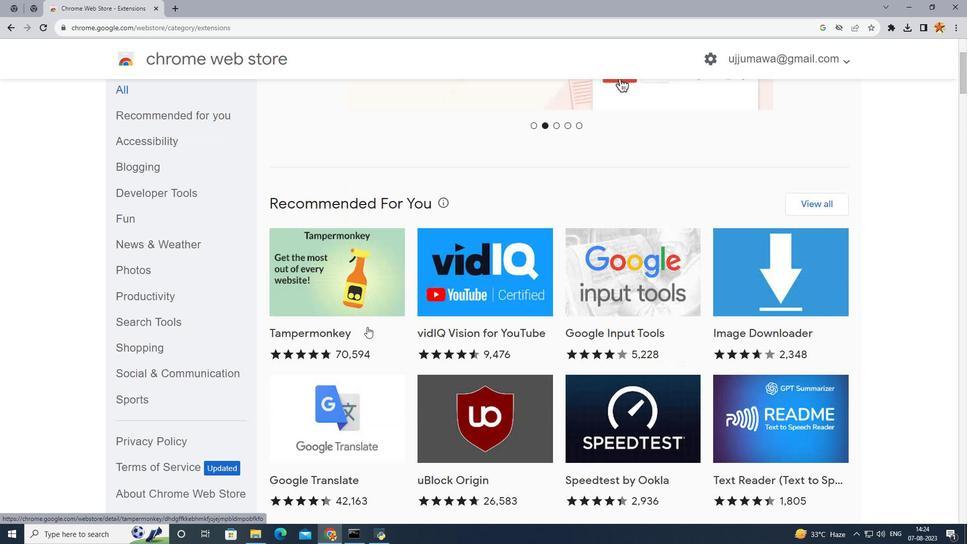 
Action: Mouse scrolled (367, 326) with delta (0, 0)
Screenshot: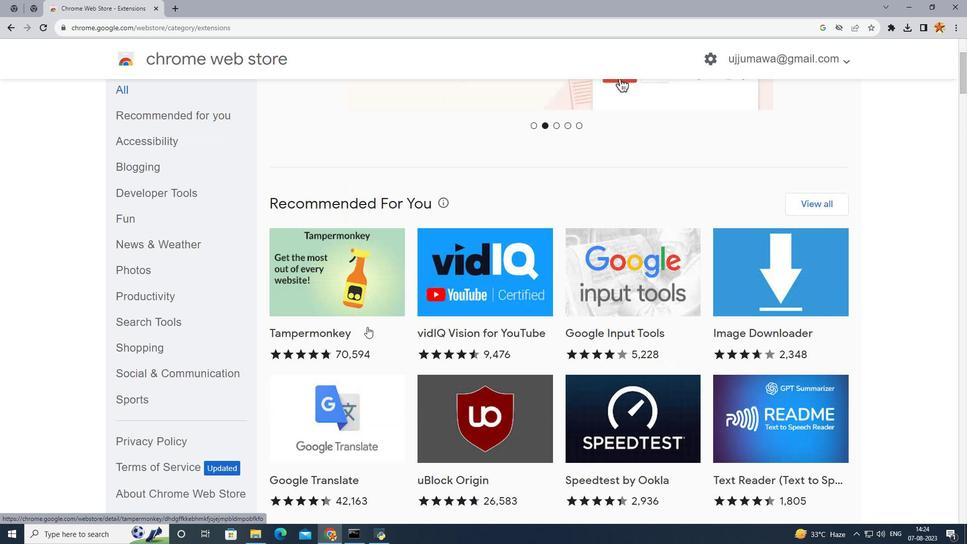 
Action: Mouse scrolled (367, 326) with delta (0, 0)
Screenshot: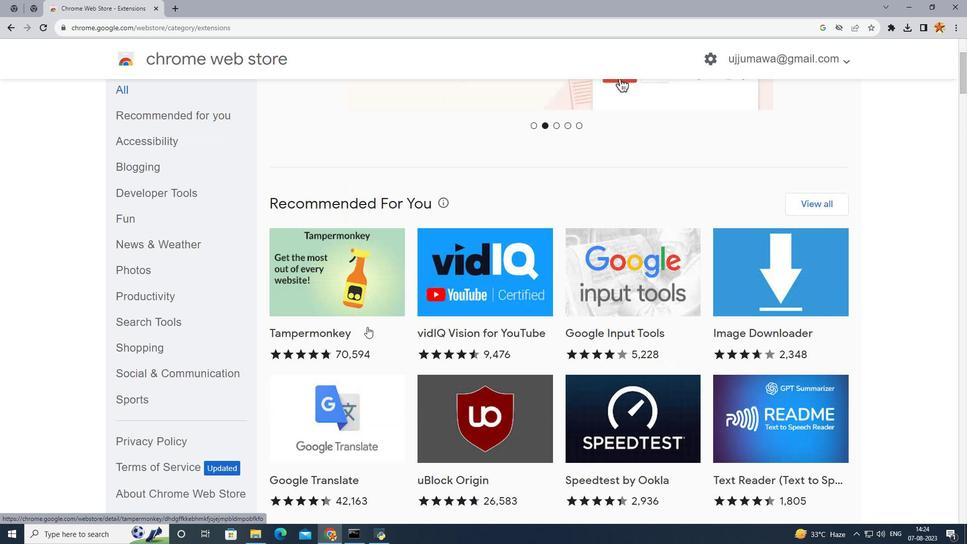 
Action: Mouse scrolled (367, 326) with delta (0, 0)
Screenshot: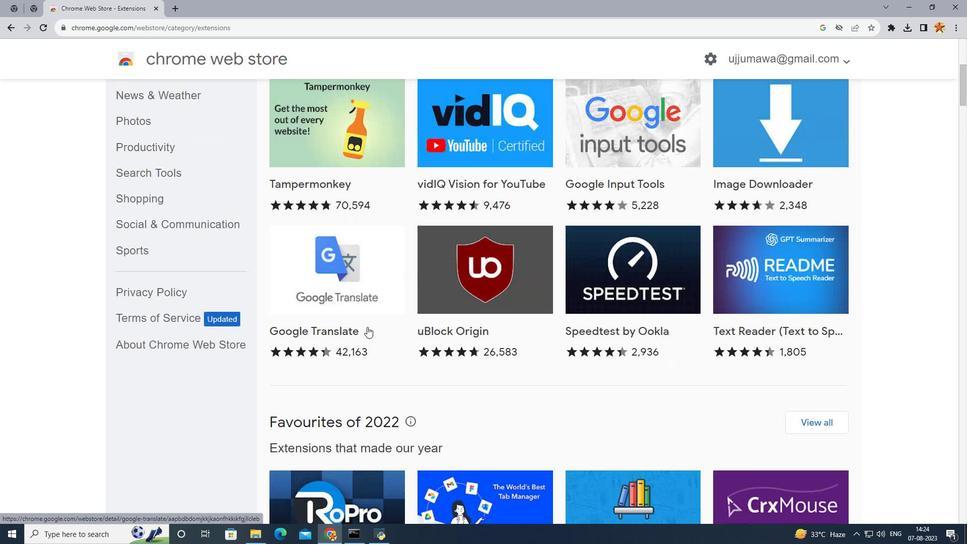 
Action: Mouse scrolled (367, 326) with delta (0, 0)
Screenshot: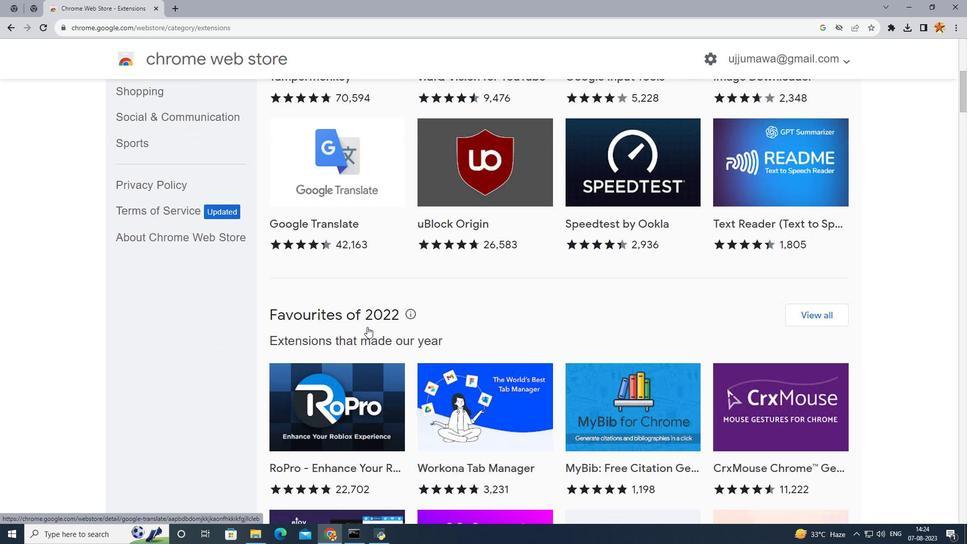 
Action: Mouse scrolled (367, 326) with delta (0, 0)
Screenshot: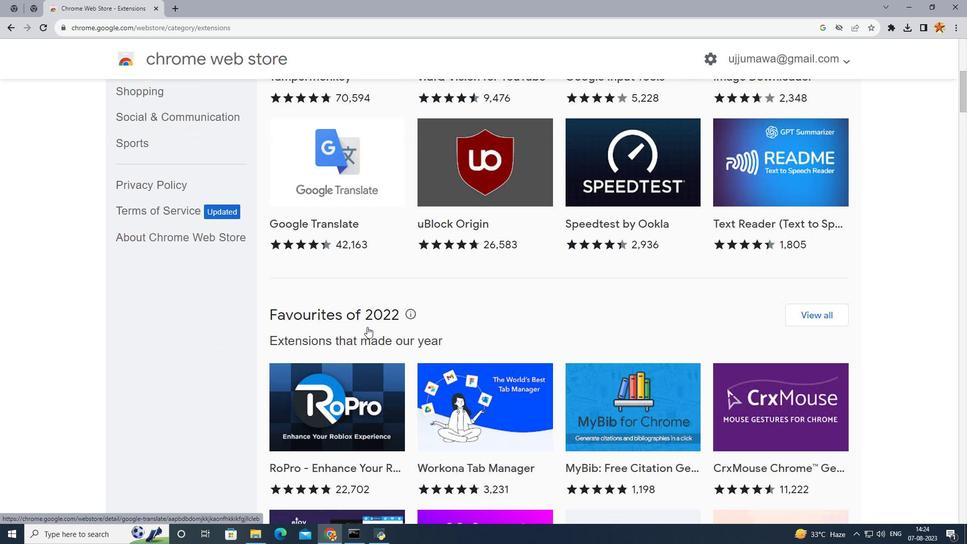 
Action: Mouse scrolled (367, 326) with delta (0, 0)
Screenshot: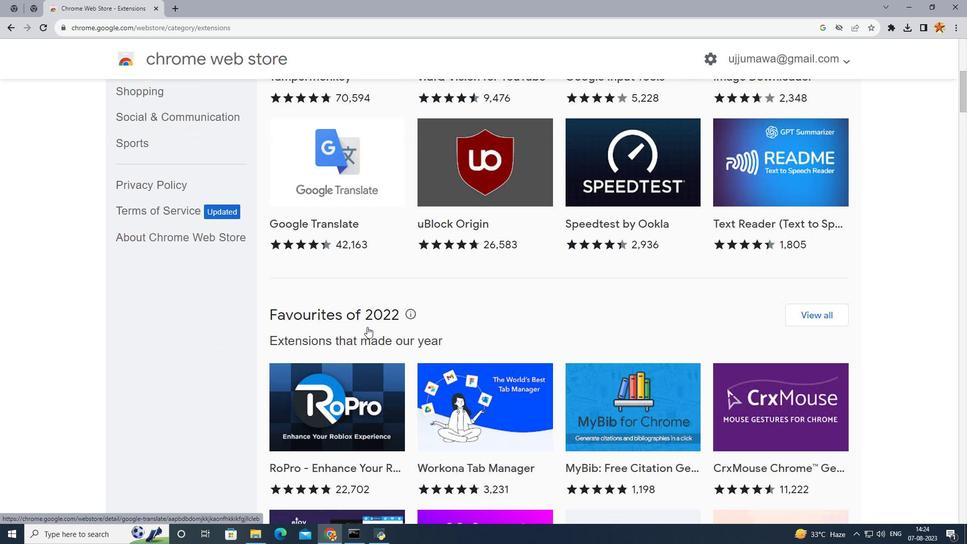 
Action: Mouse scrolled (367, 326) with delta (0, 0)
Screenshot: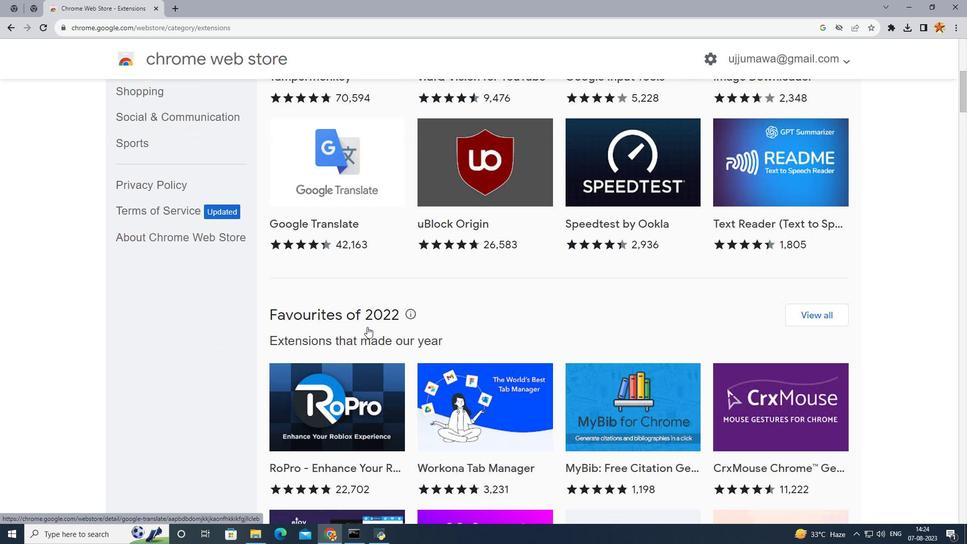 
Action: Mouse scrolled (367, 326) with delta (0, 0)
Screenshot: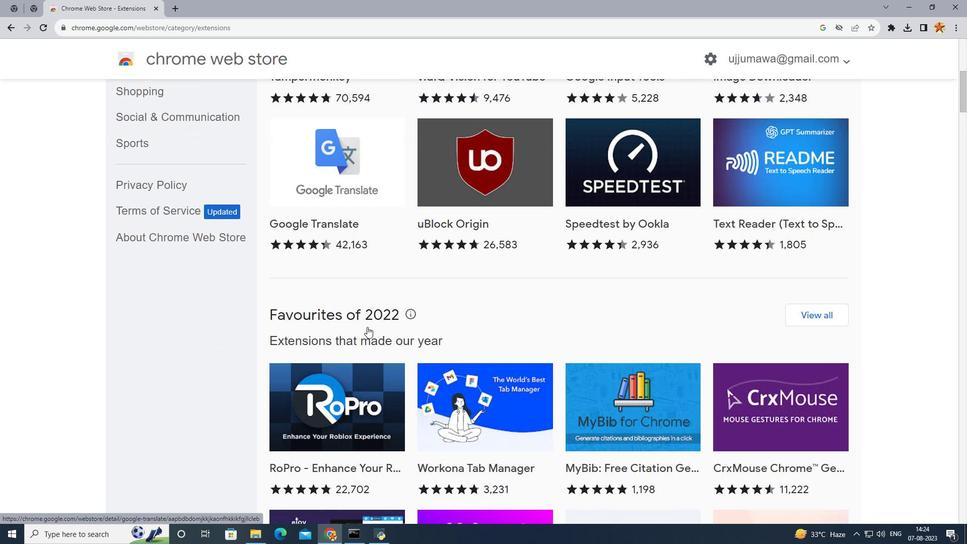 
Action: Mouse scrolled (367, 326) with delta (0, 0)
Screenshot: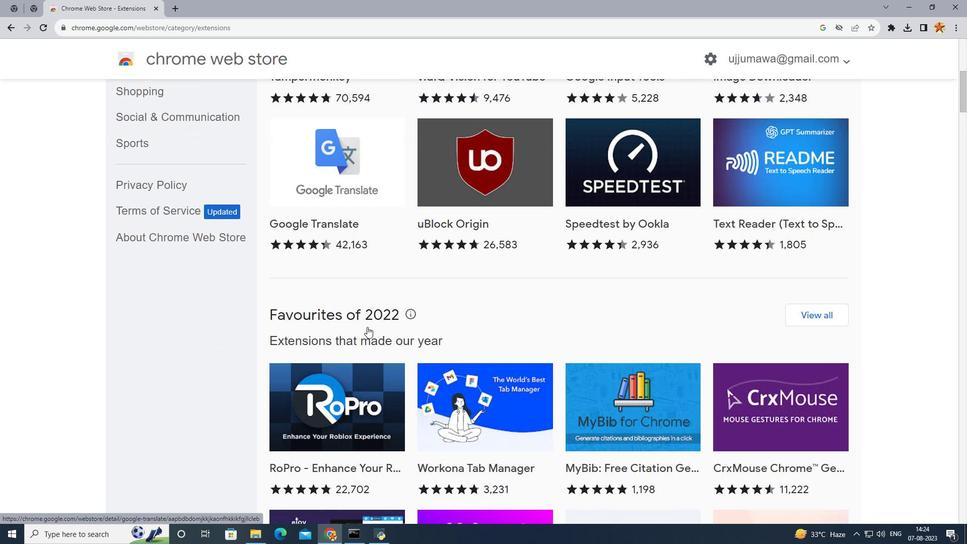 
Action: Mouse moved to (322, 321)
Screenshot: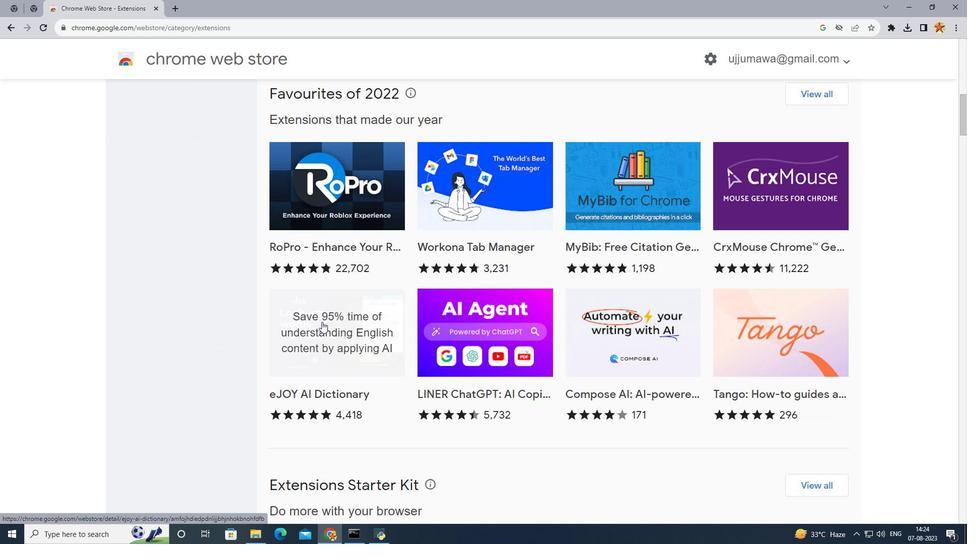 
Action: Mouse scrolled (322, 321) with delta (0, 0)
Screenshot: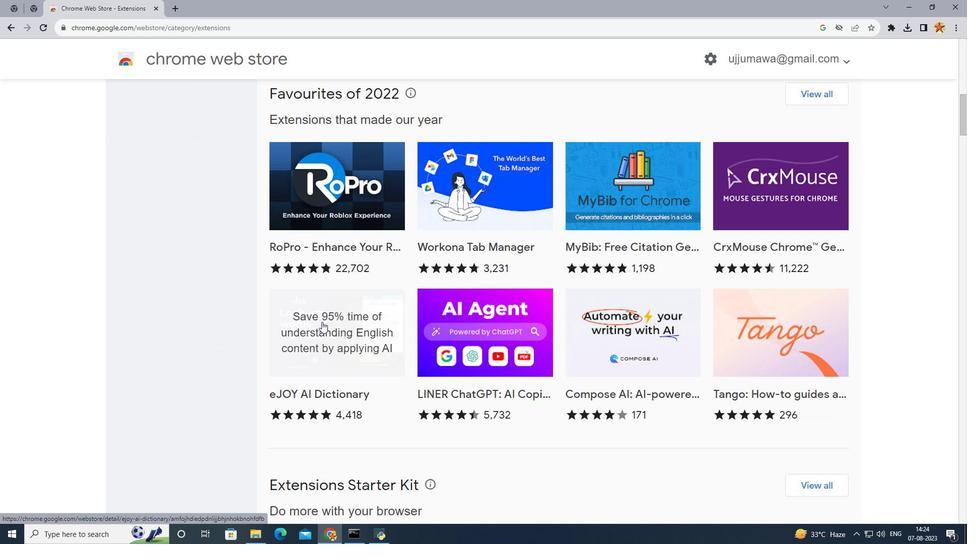 
Action: Mouse moved to (321, 321)
Screenshot: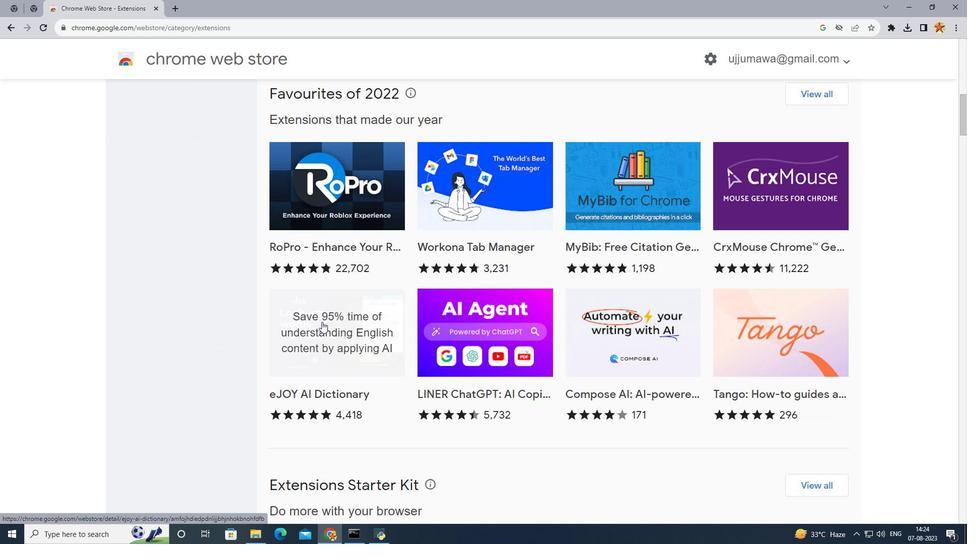 
Action: Mouse scrolled (321, 321) with delta (0, 0)
Screenshot: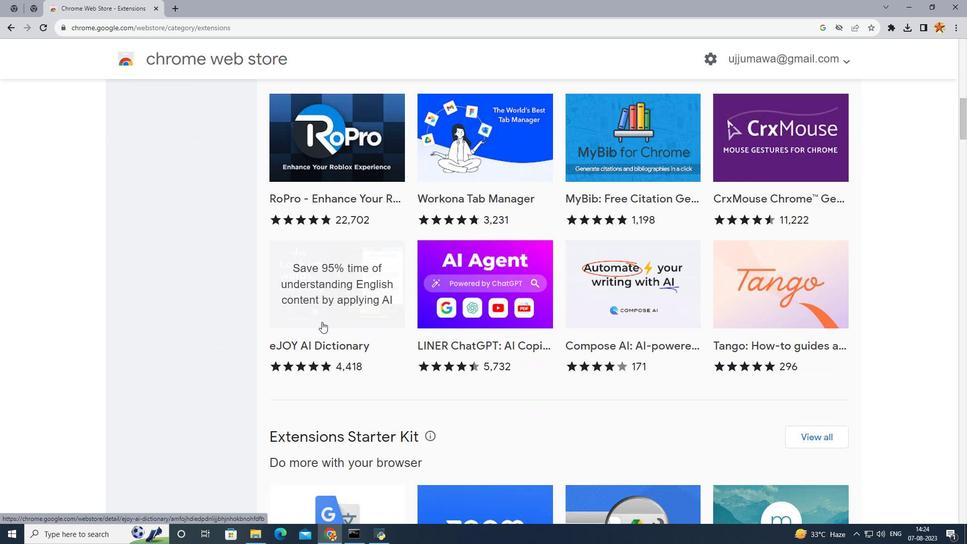 
Action: Mouse scrolled (321, 321) with delta (0, 0)
Screenshot: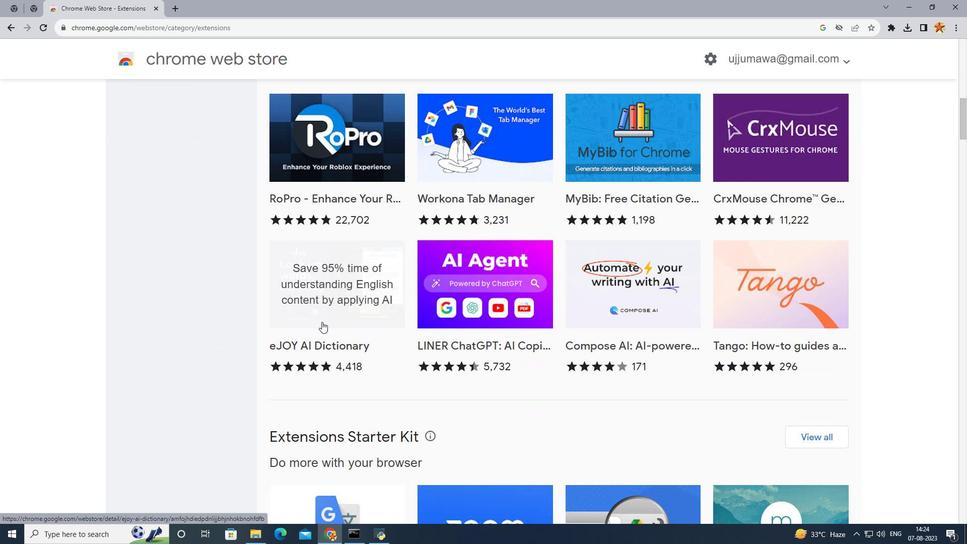 
Action: Mouse moved to (366, 277)
Screenshot: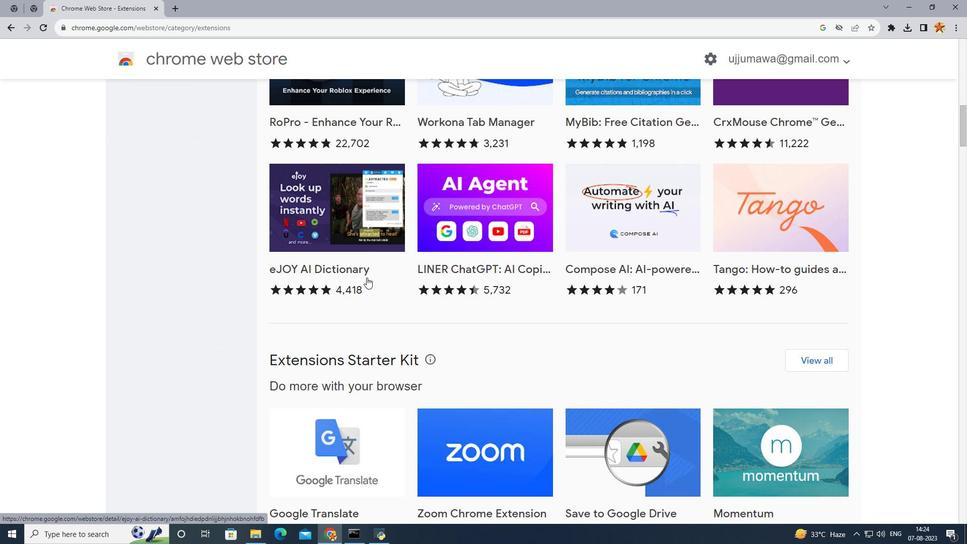 
Action: Mouse pressed left at (366, 277)
Screenshot: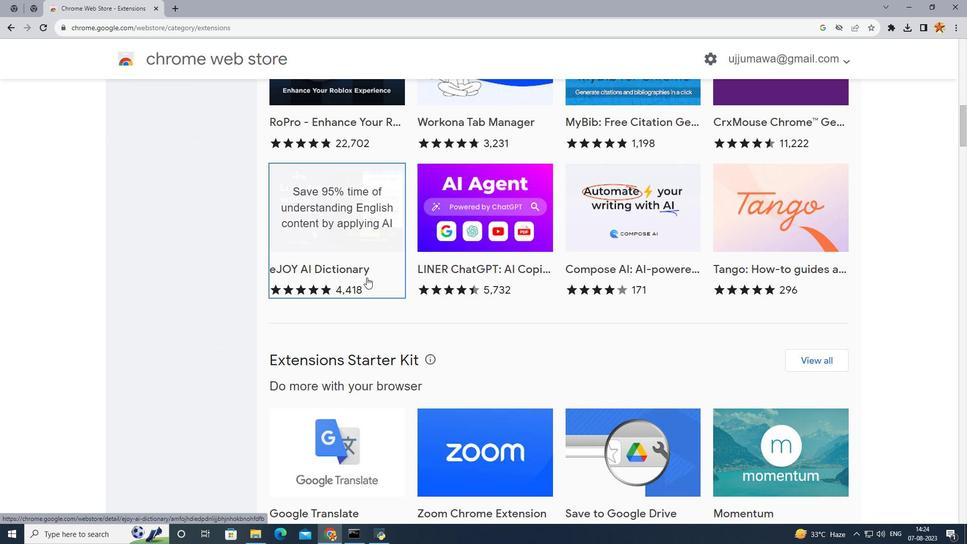 
Action: Mouse moved to (735, 148)
Screenshot: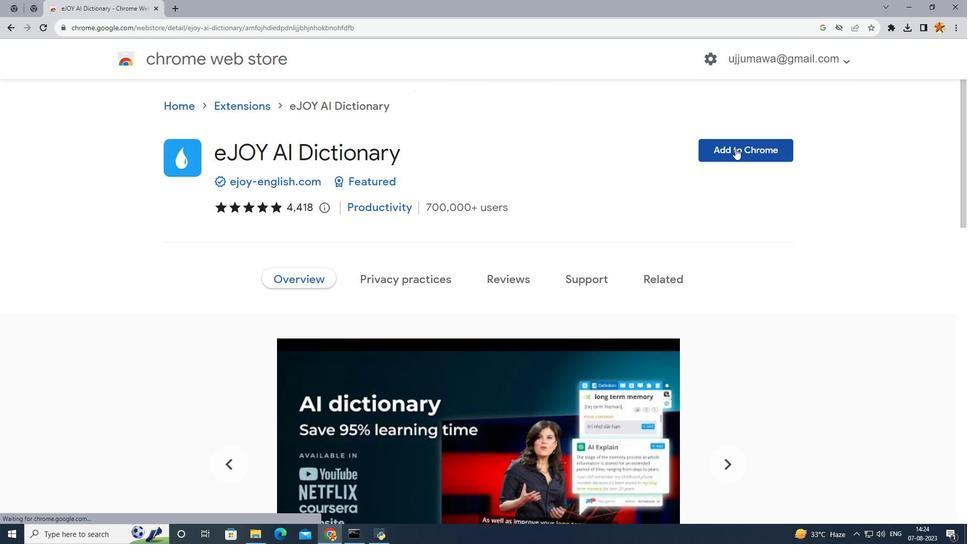 
Action: Mouse pressed left at (735, 148)
Screenshot: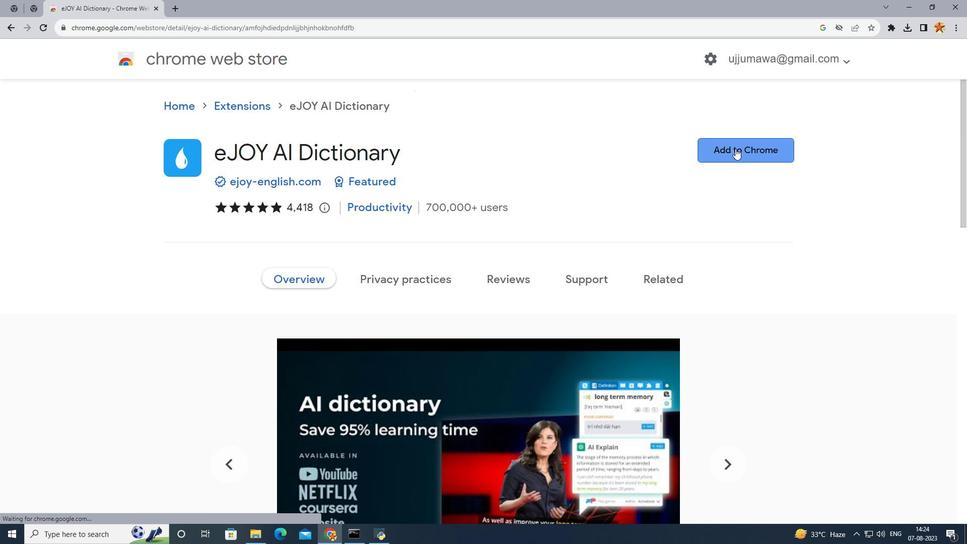 
Action: Mouse moved to (496, 125)
Screenshot: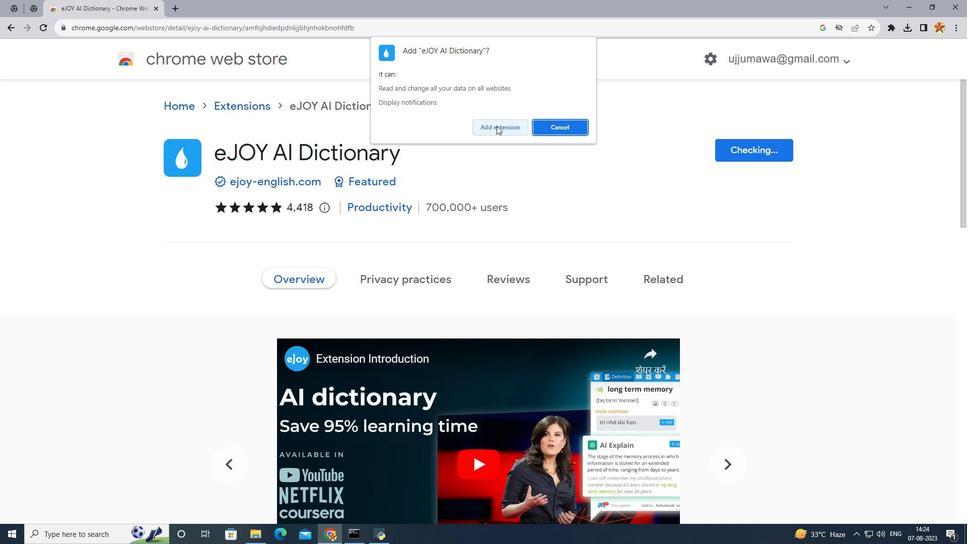 
Action: Mouse pressed left at (496, 125)
Screenshot: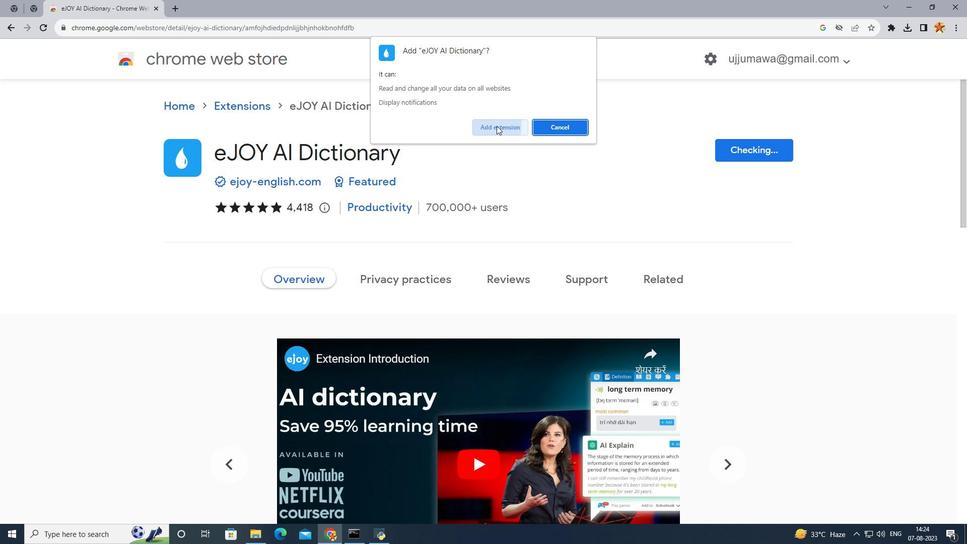 
Action: Mouse moved to (179, 7)
Screenshot: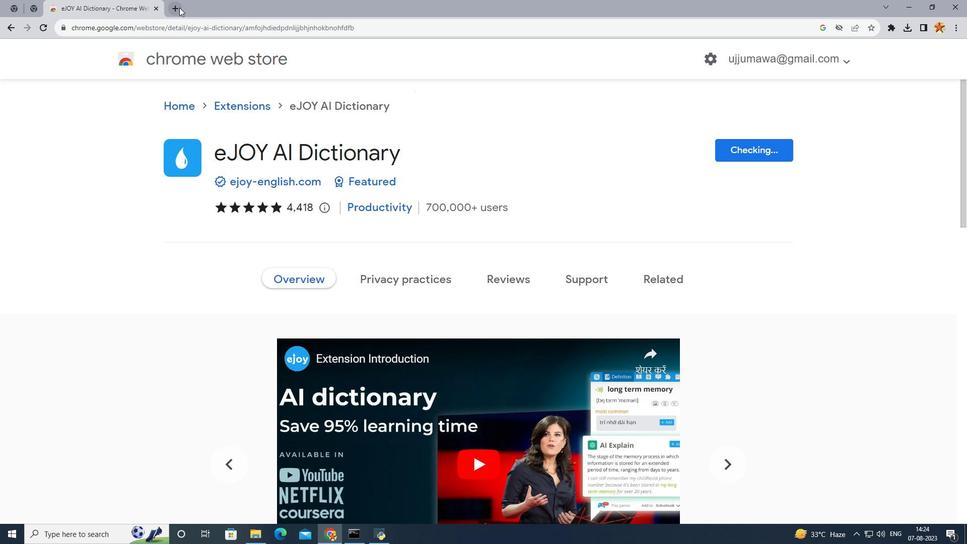
Action: Mouse pressed left at (179, 7)
Screenshot: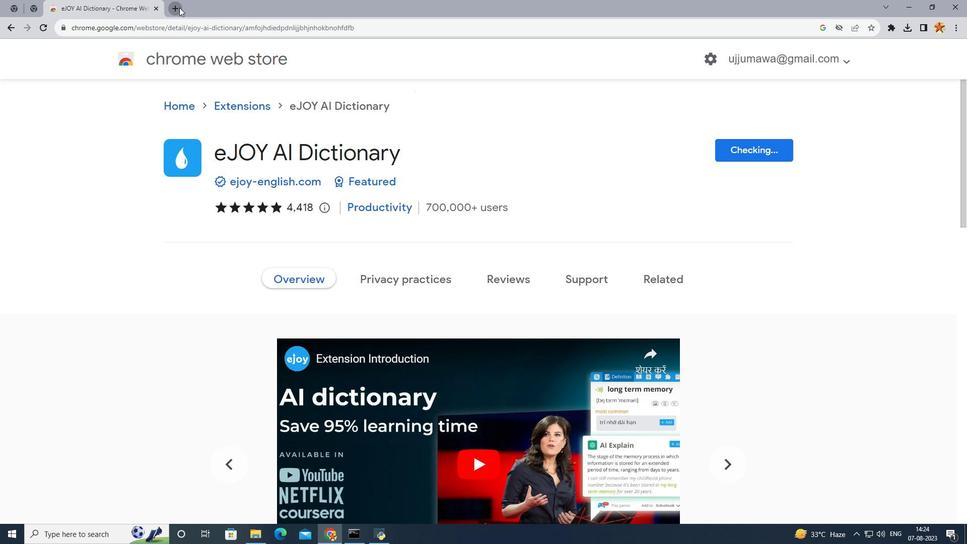 
Action: Mouse moved to (106, 6)
Screenshot: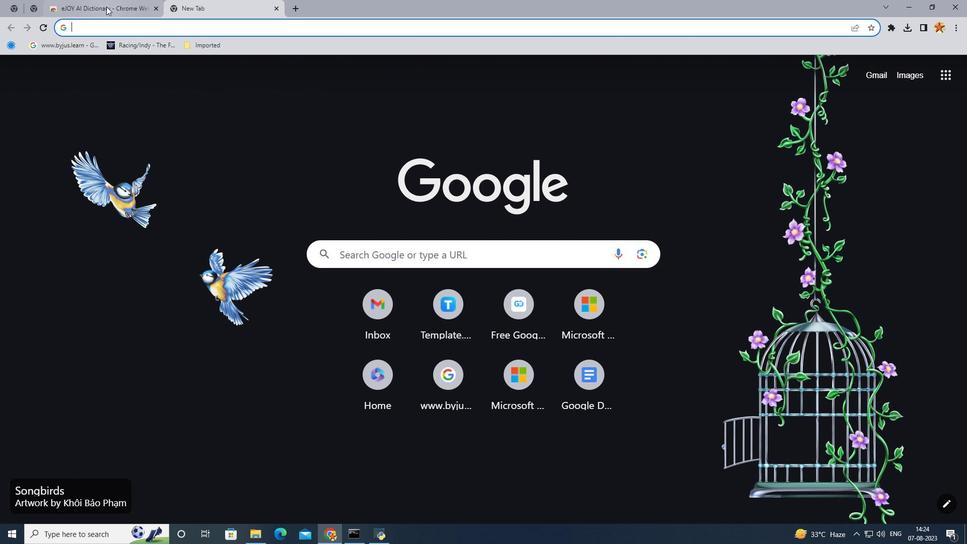 
Action: Mouse pressed left at (106, 6)
Screenshot: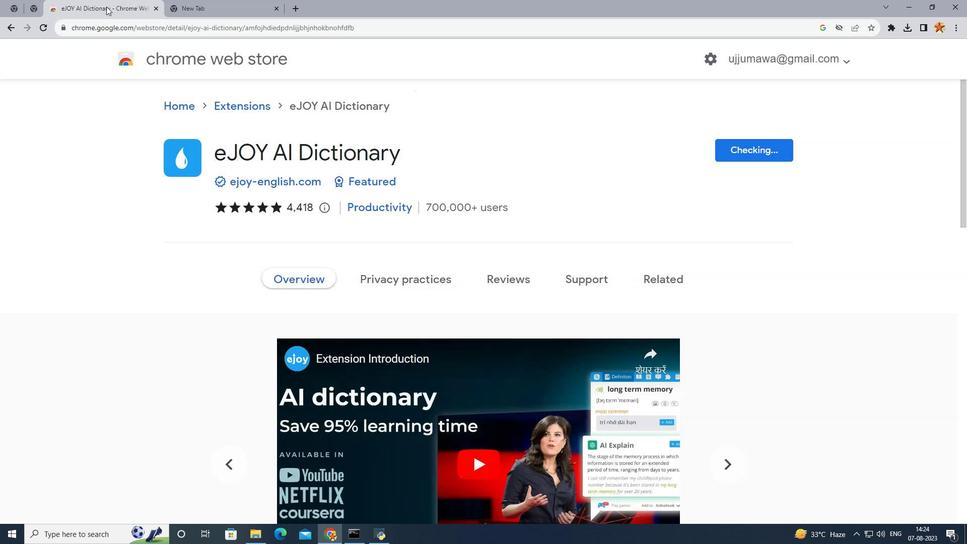 
Action: Mouse moved to (291, 305)
Screenshot: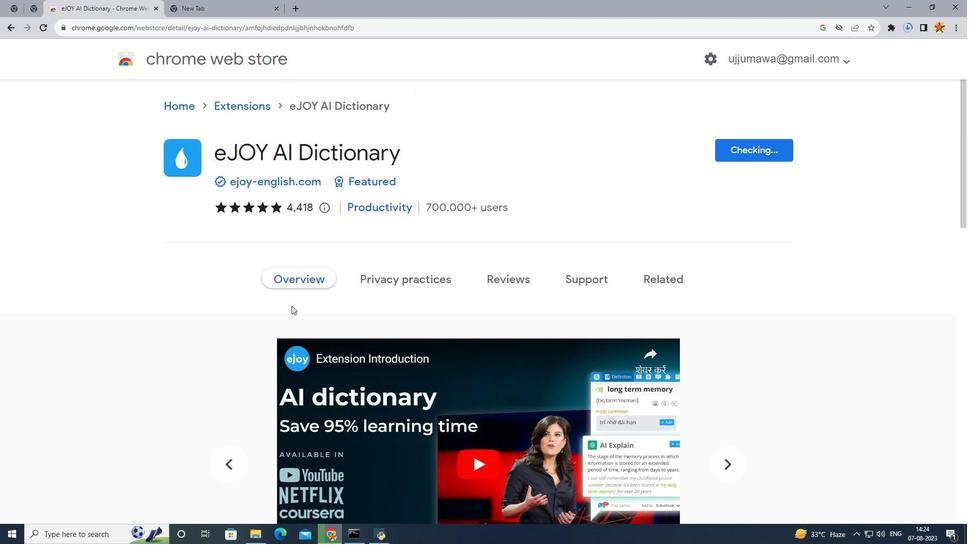 
